 Task: Search one way flight ticket for 1 adult, 5 children, 2 infants in seat and 1 infant on lap in first from Brainerd: Brainerd Lakes Regional Airport to Rockford: Chicago Rockford International Airport(was Northwest Chicagoland Regional Airport At Rockford) on 5-1-2023. Choice of flights is Sun country airlines. Number of bags: 1 checked bag. Price is upto 87000. Outbound departure time preference is 8:15.
Action: Mouse moved to (276, 416)
Screenshot: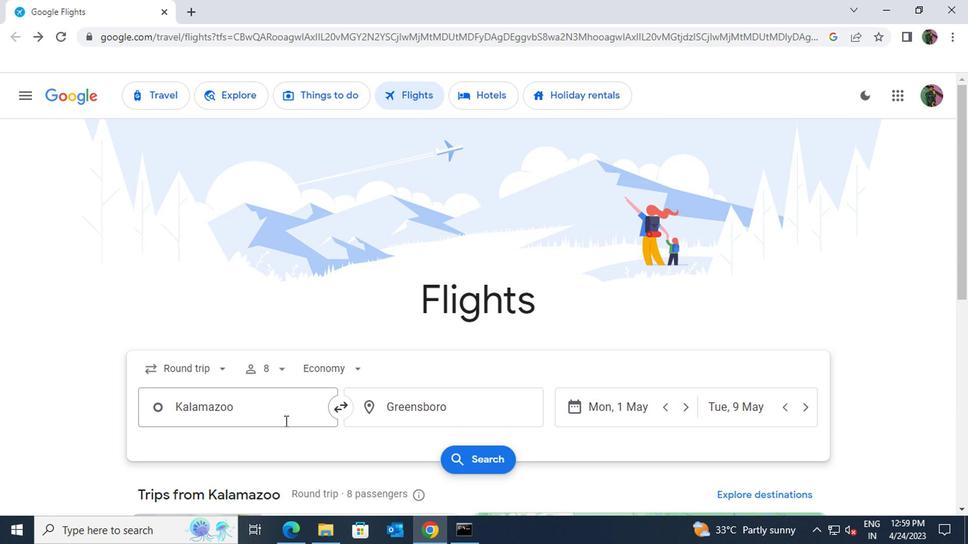 
Action: Mouse pressed left at (276, 416)
Screenshot: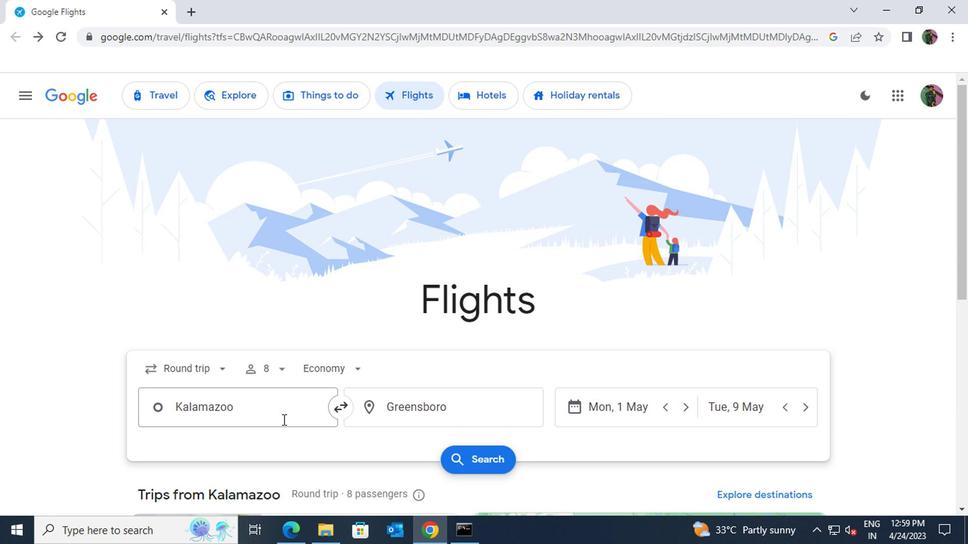 
Action: Key pressed brain
Screenshot: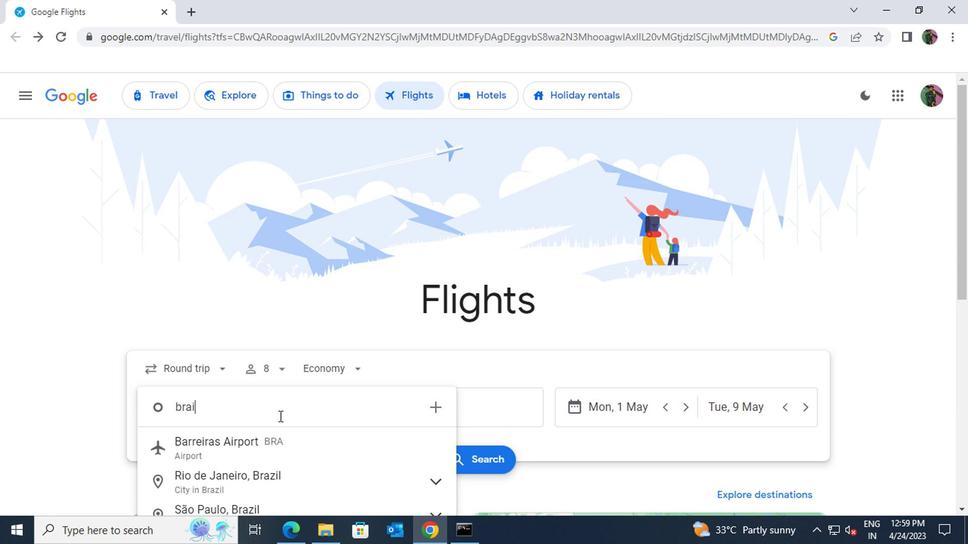 
Action: Mouse moved to (277, 429)
Screenshot: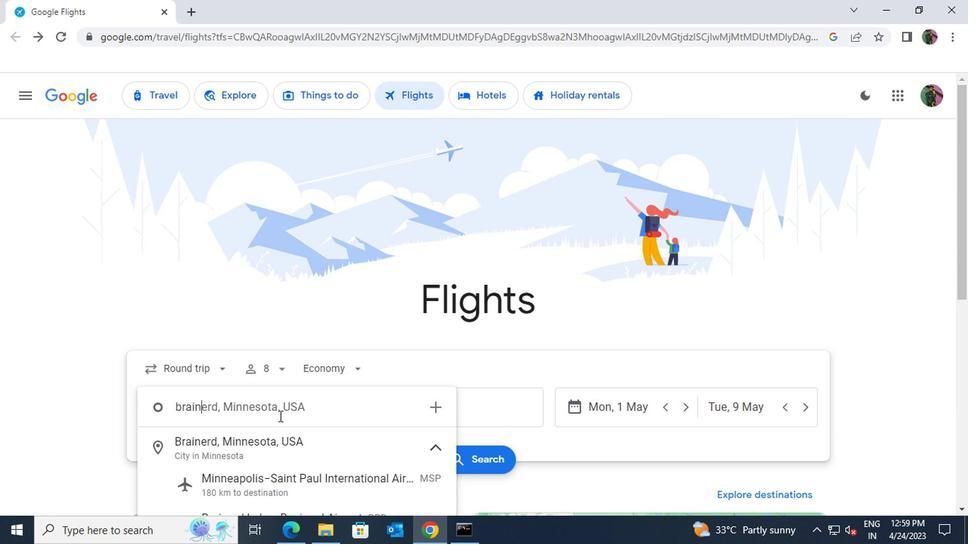 
Action: Mouse pressed left at (277, 429)
Screenshot: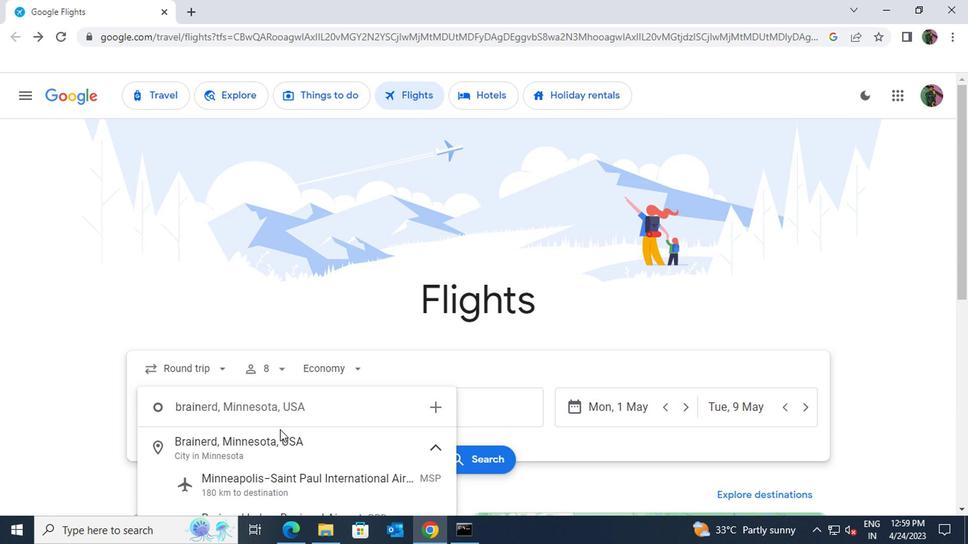 
Action: Mouse moved to (279, 437)
Screenshot: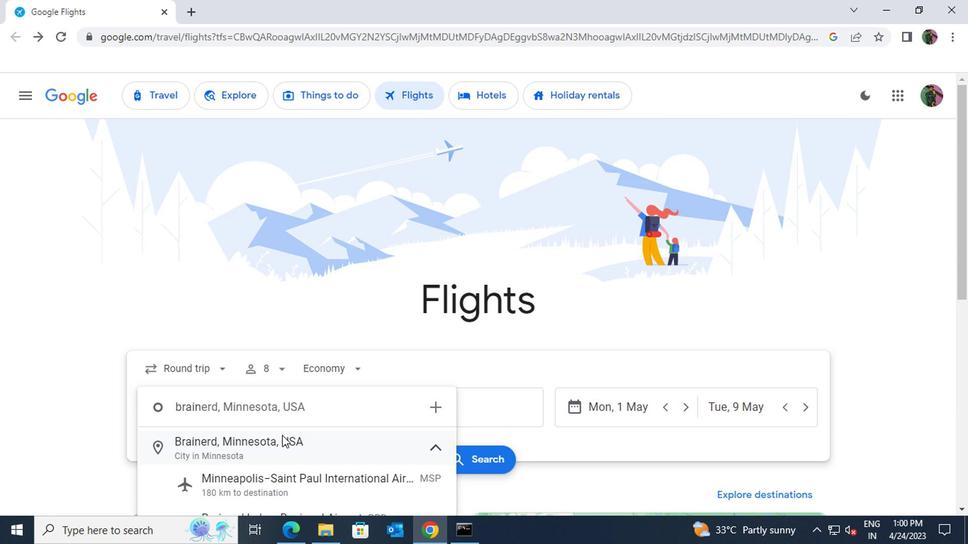 
Action: Mouse pressed left at (279, 437)
Screenshot: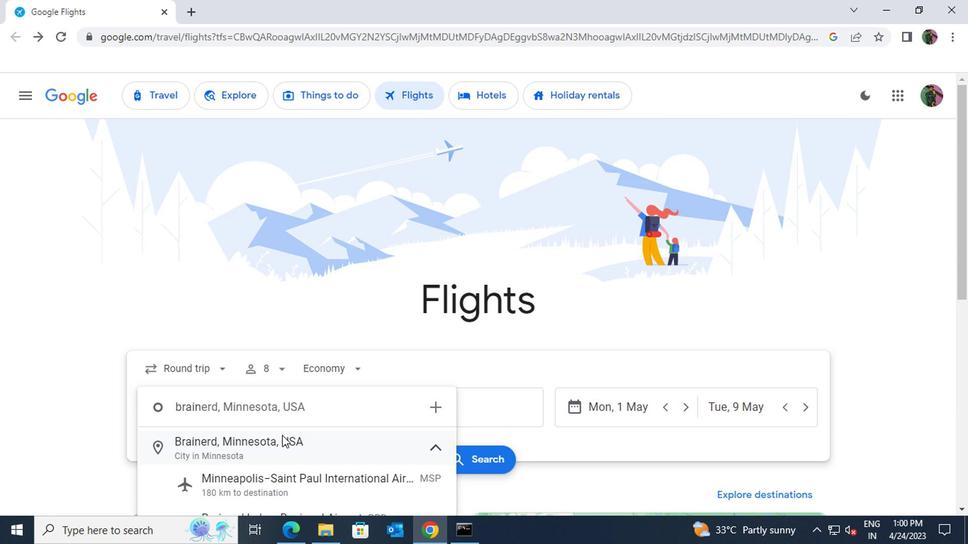 
Action: Mouse moved to (395, 406)
Screenshot: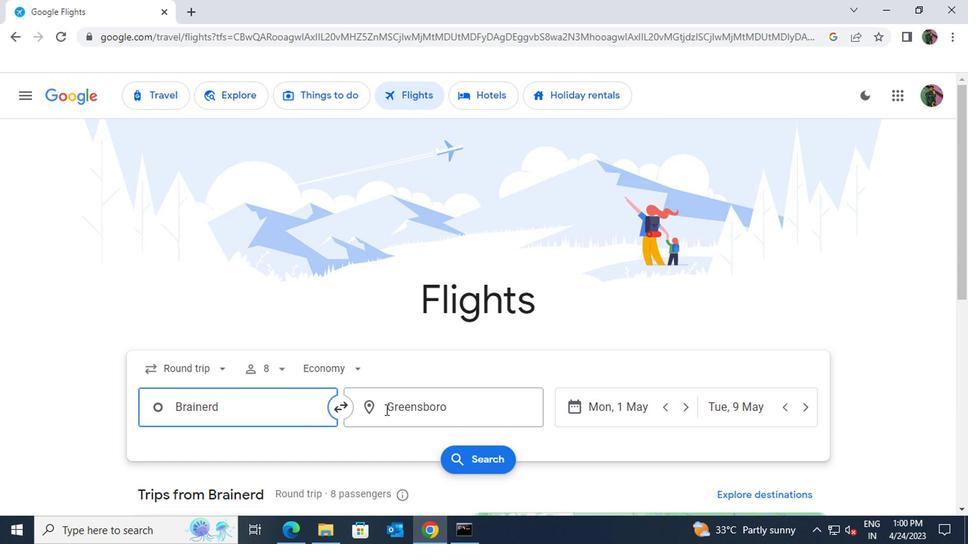 
Action: Mouse pressed left at (395, 406)
Screenshot: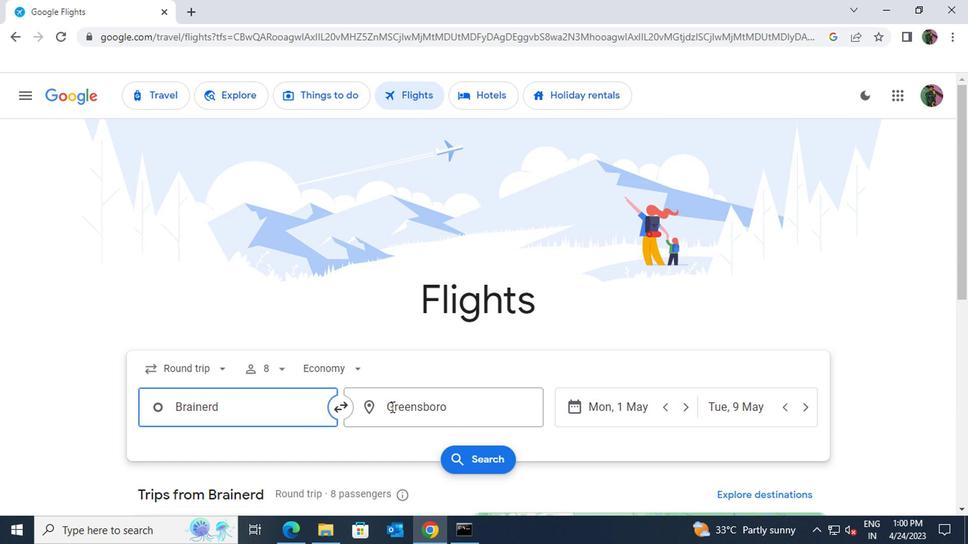 
Action: Key pressed rockford<Key.space>chi
Screenshot: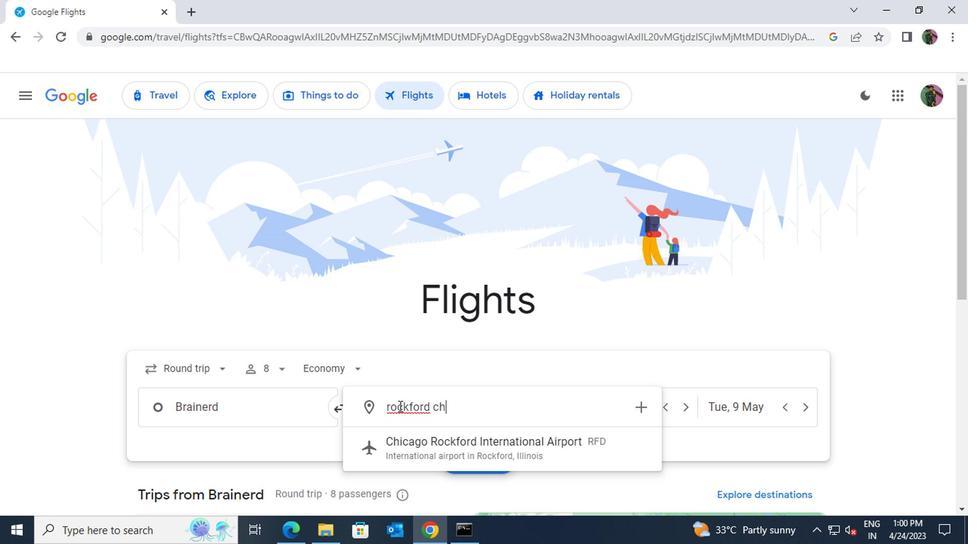 
Action: Mouse moved to (420, 440)
Screenshot: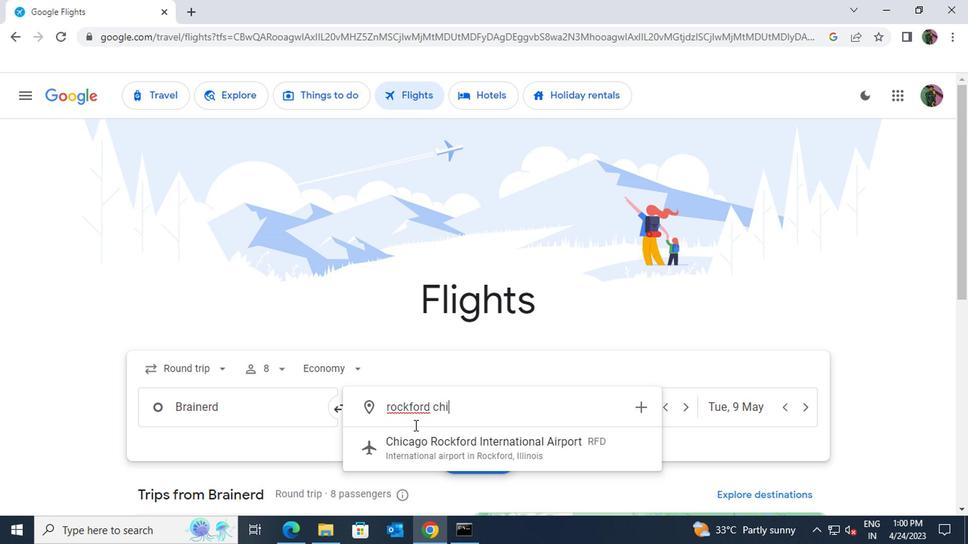 
Action: Mouse pressed left at (420, 440)
Screenshot: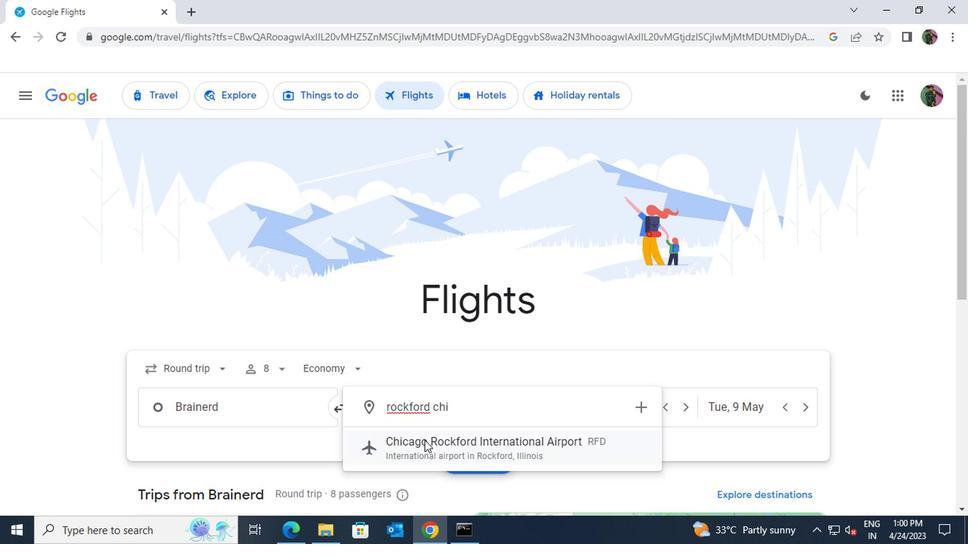 
Action: Mouse moved to (275, 363)
Screenshot: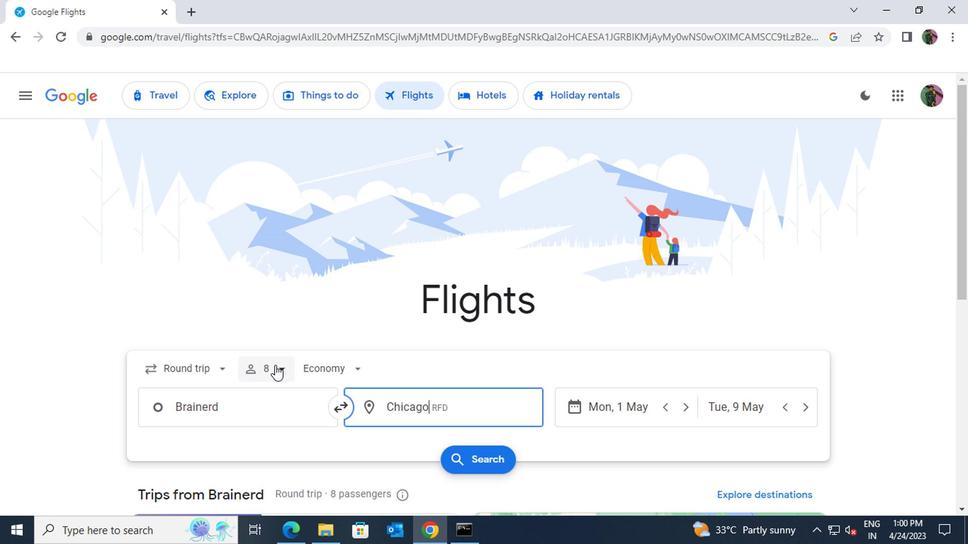 
Action: Mouse pressed left at (275, 363)
Screenshot: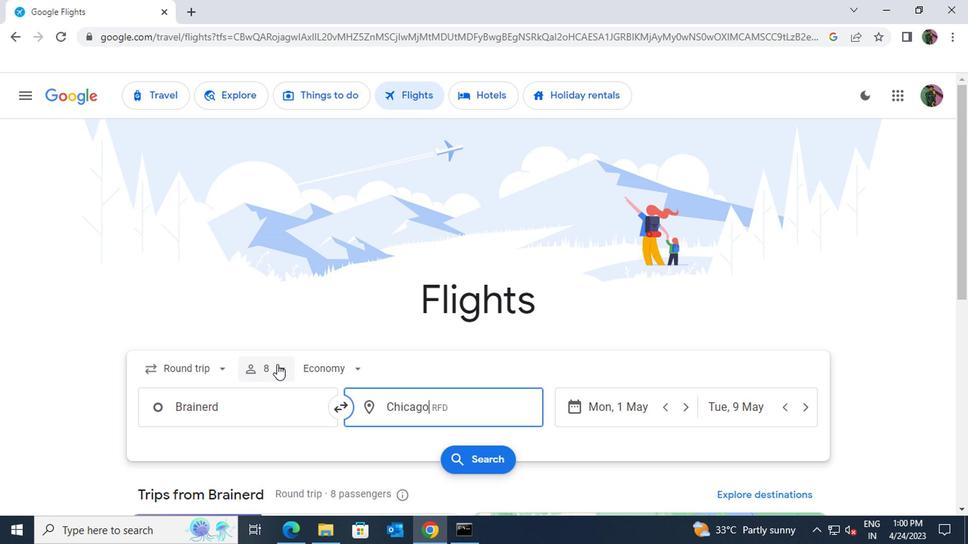 
Action: Mouse moved to (325, 398)
Screenshot: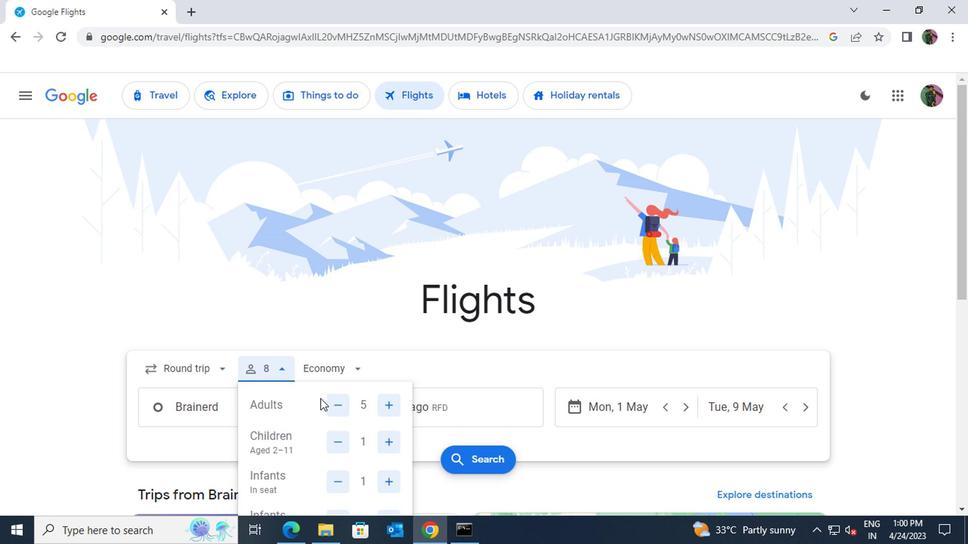 
Action: Mouse pressed left at (325, 398)
Screenshot: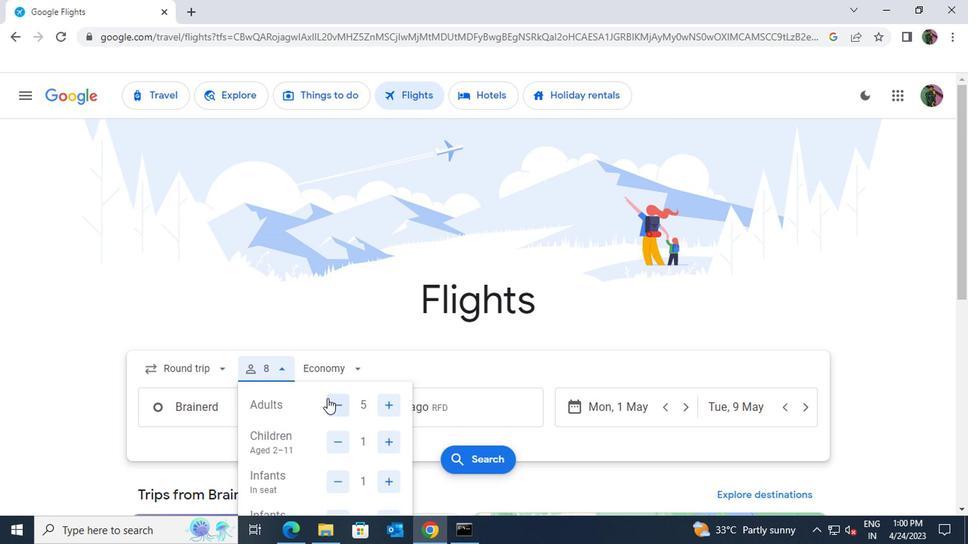 
Action: Mouse pressed left at (325, 398)
Screenshot: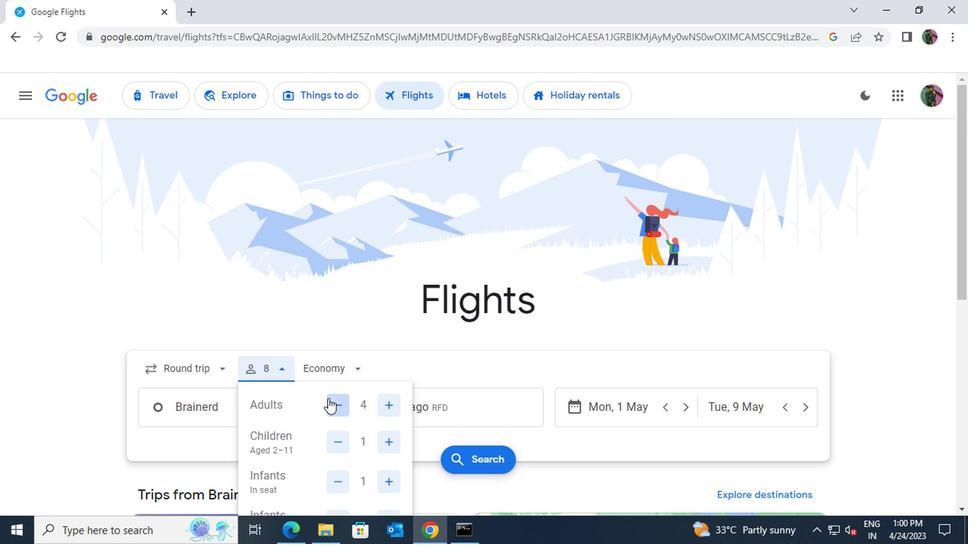 
Action: Mouse pressed left at (325, 398)
Screenshot: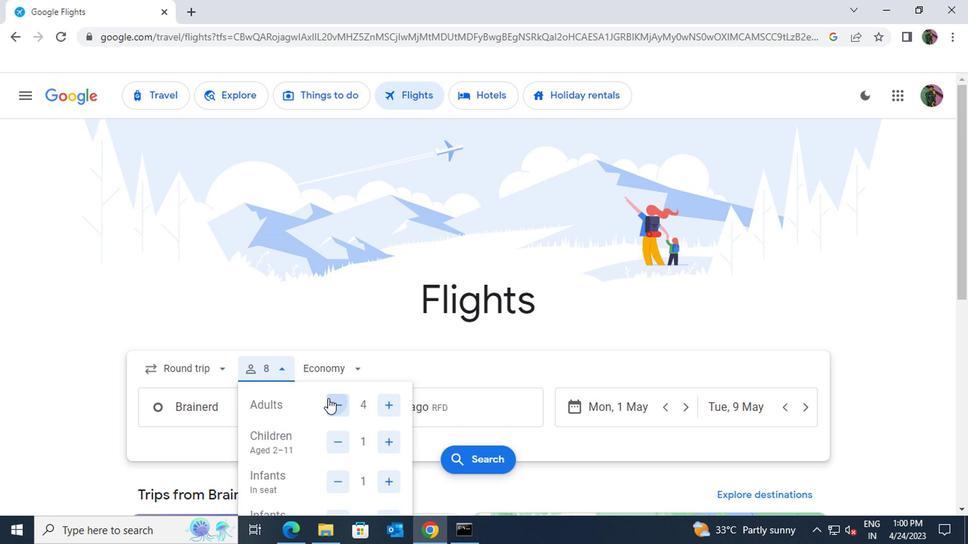 
Action: Mouse pressed left at (325, 398)
Screenshot: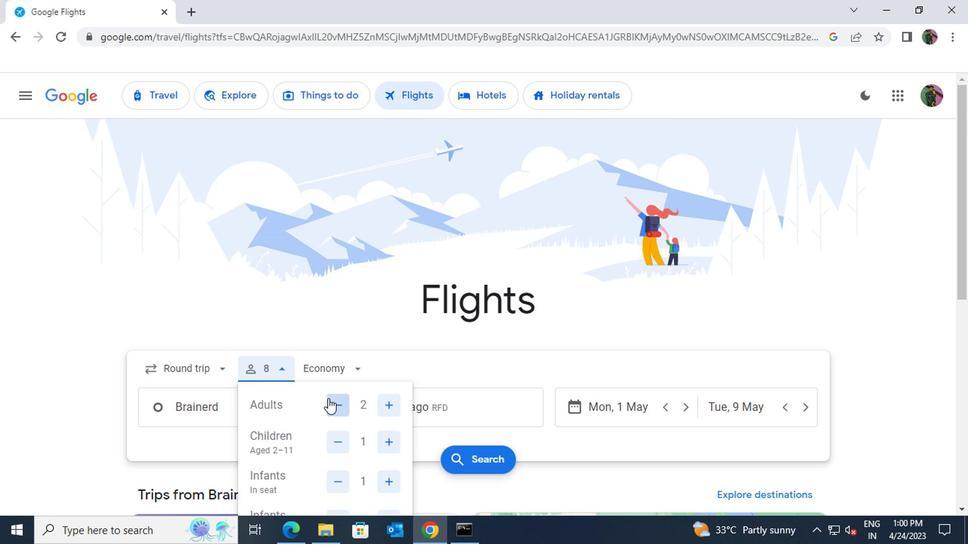 
Action: Mouse moved to (377, 440)
Screenshot: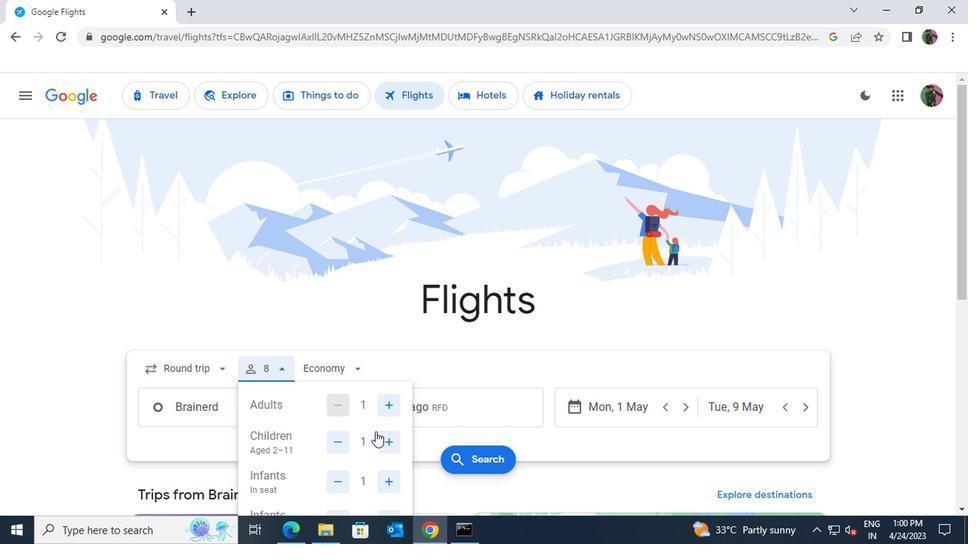 
Action: Mouse pressed left at (377, 440)
Screenshot: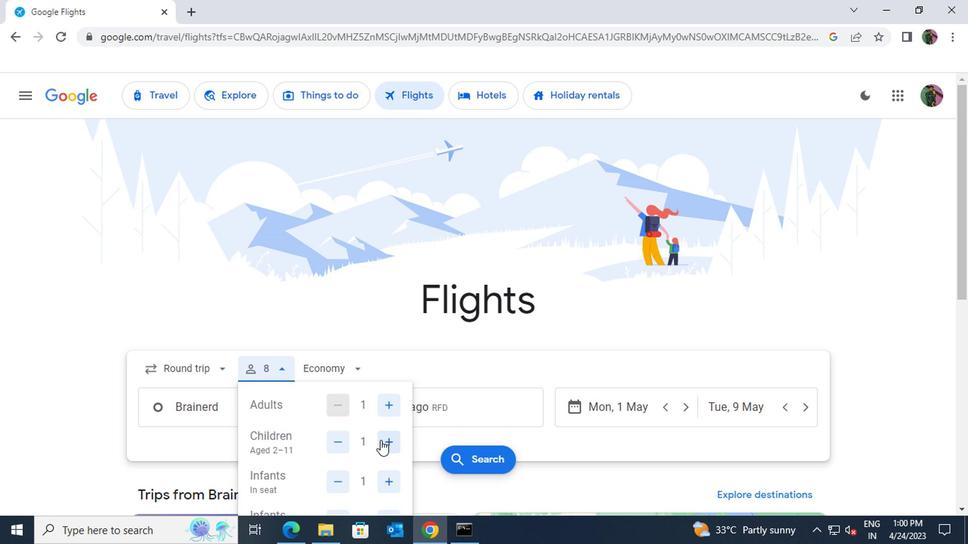 
Action: Mouse pressed left at (377, 440)
Screenshot: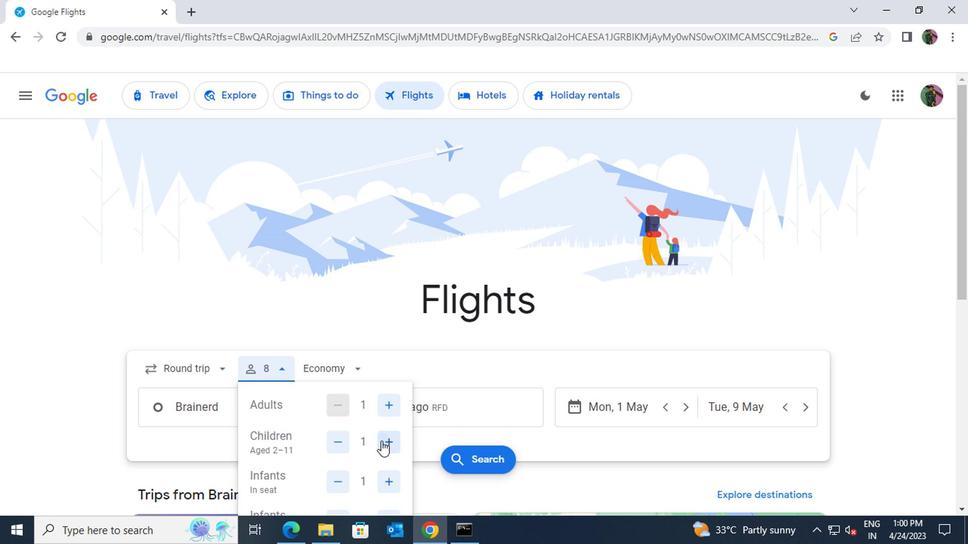 
Action: Mouse pressed left at (377, 440)
Screenshot: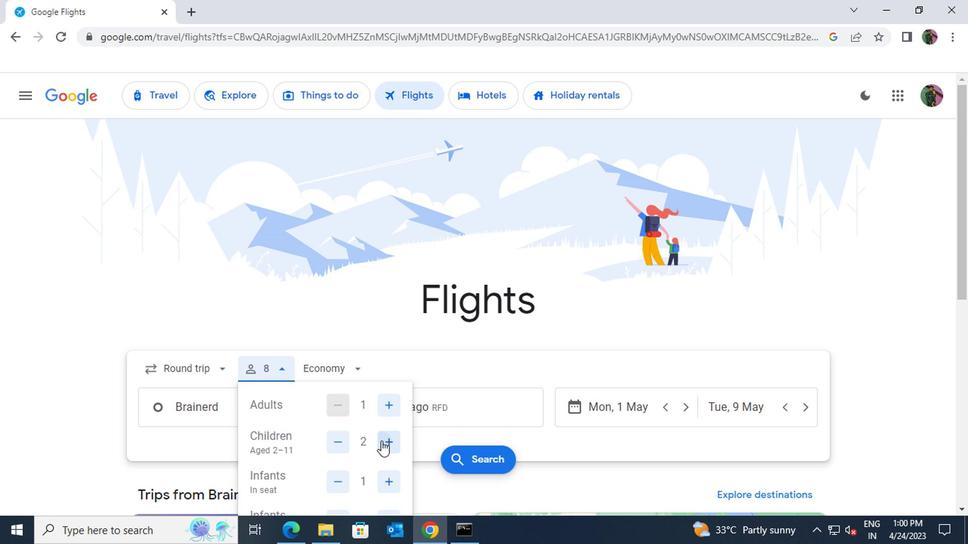 
Action: Mouse pressed left at (377, 440)
Screenshot: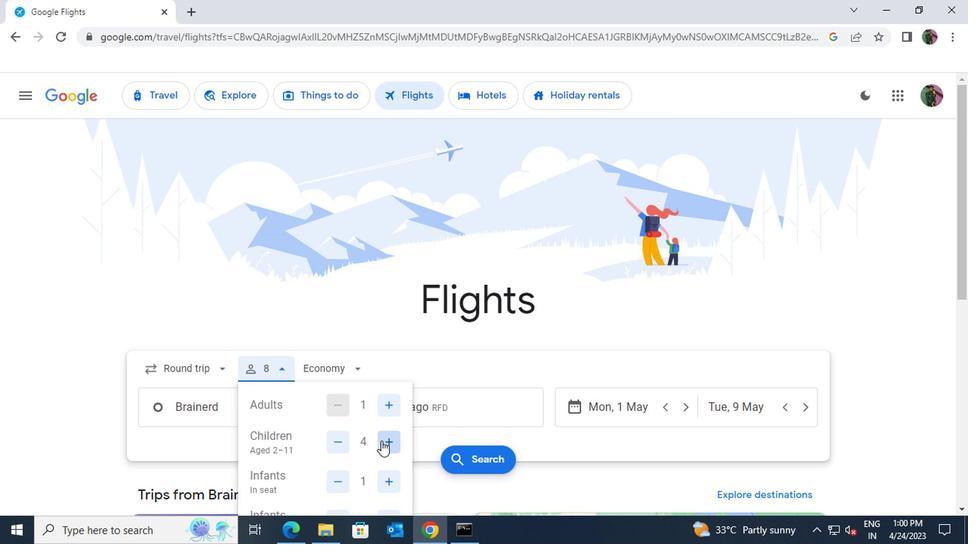 
Action: Mouse moved to (378, 440)
Screenshot: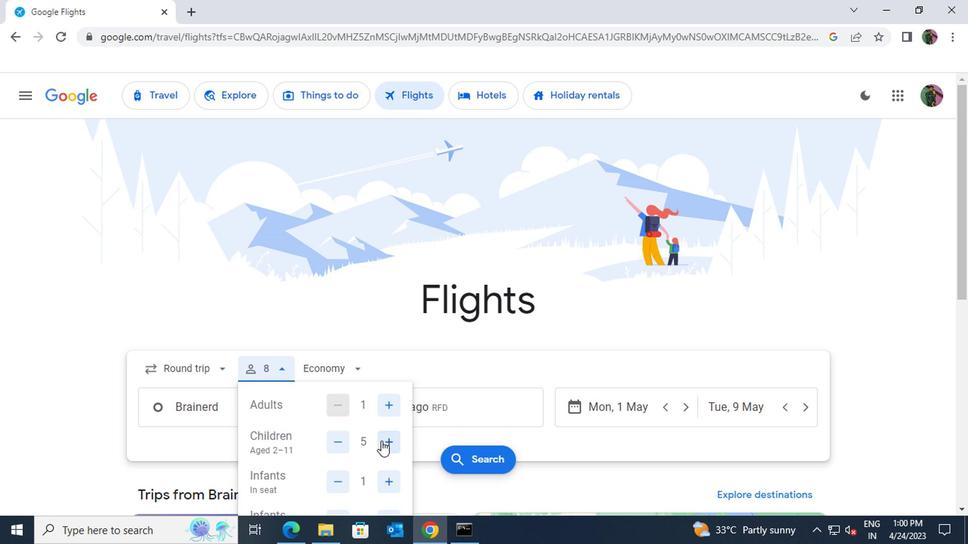 
Action: Mouse scrolled (378, 440) with delta (0, 0)
Screenshot: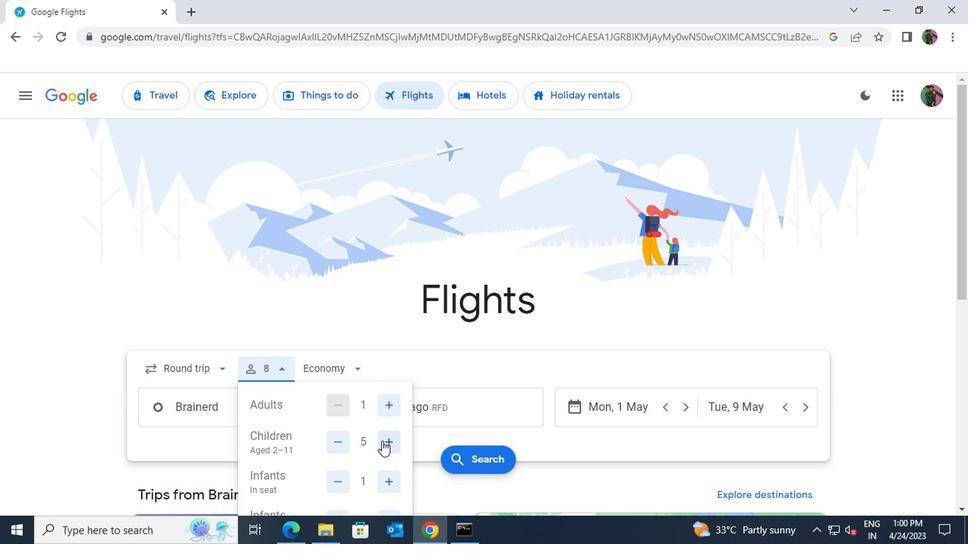 
Action: Mouse moved to (367, 487)
Screenshot: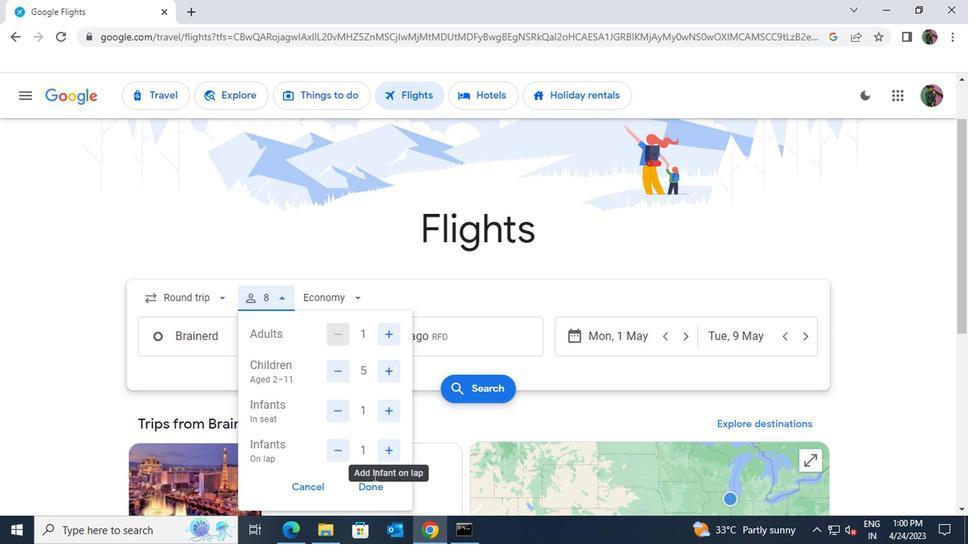 
Action: Mouse pressed left at (367, 487)
Screenshot: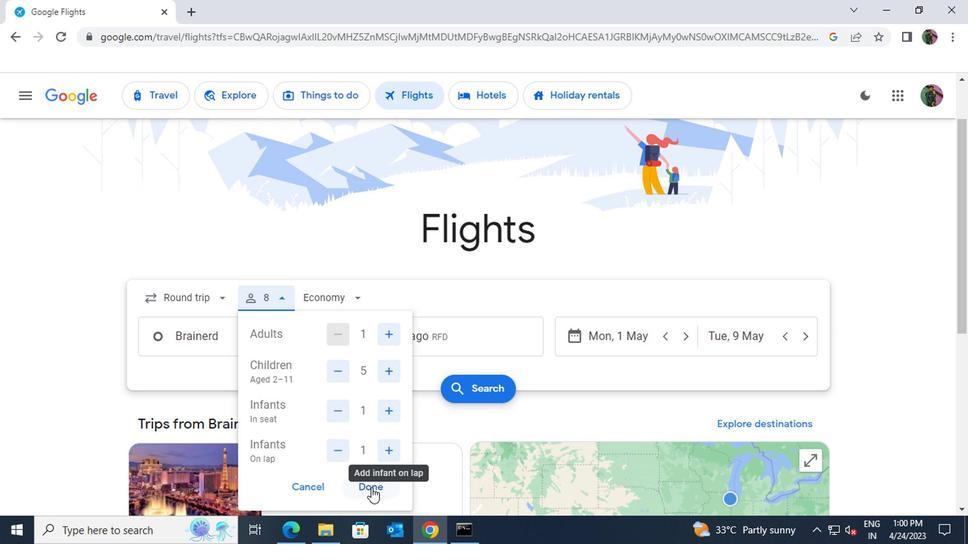 
Action: Mouse moved to (221, 299)
Screenshot: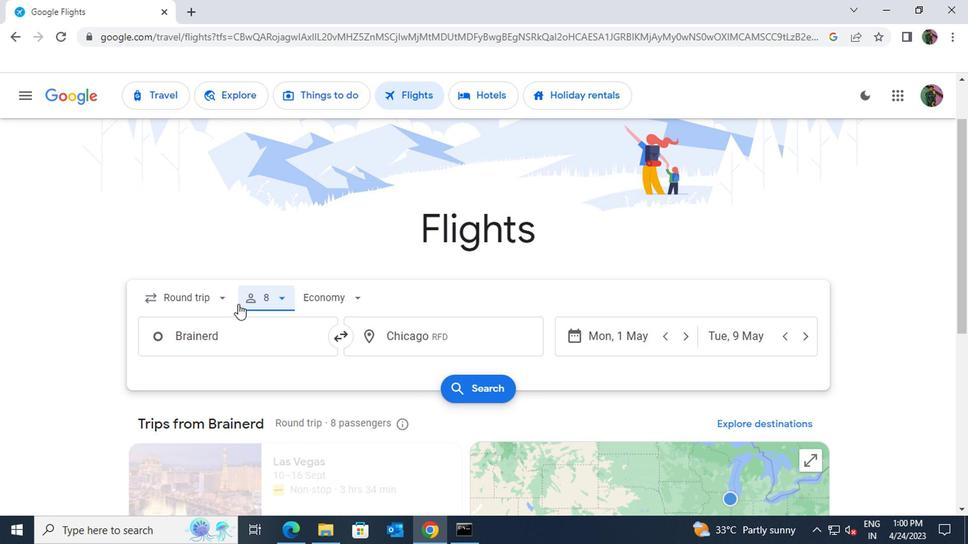 
Action: Mouse pressed left at (221, 299)
Screenshot: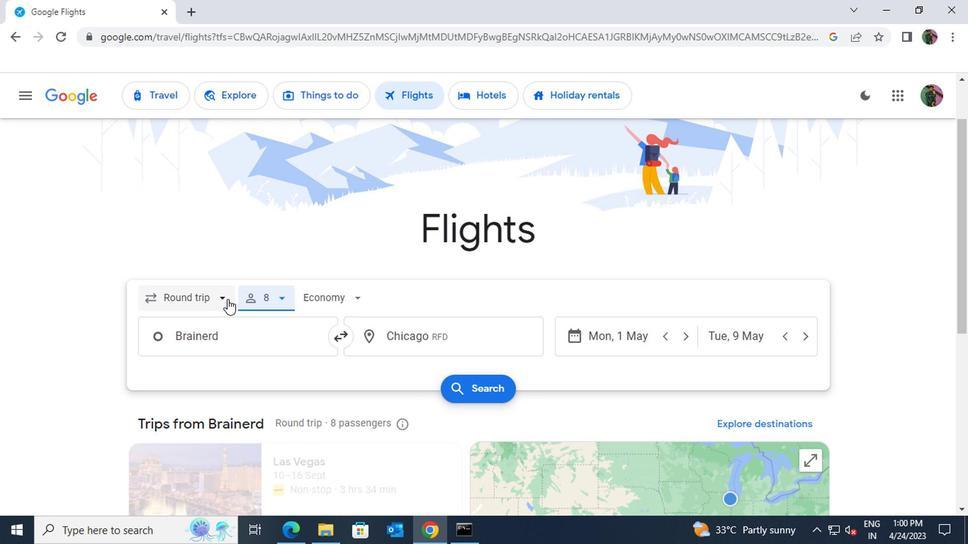 
Action: Mouse moved to (203, 362)
Screenshot: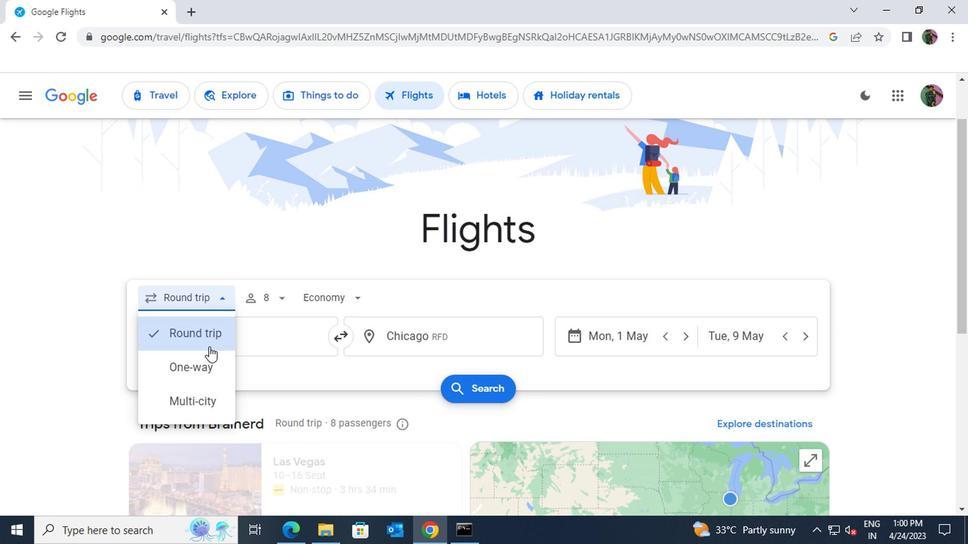 
Action: Mouse pressed left at (203, 362)
Screenshot: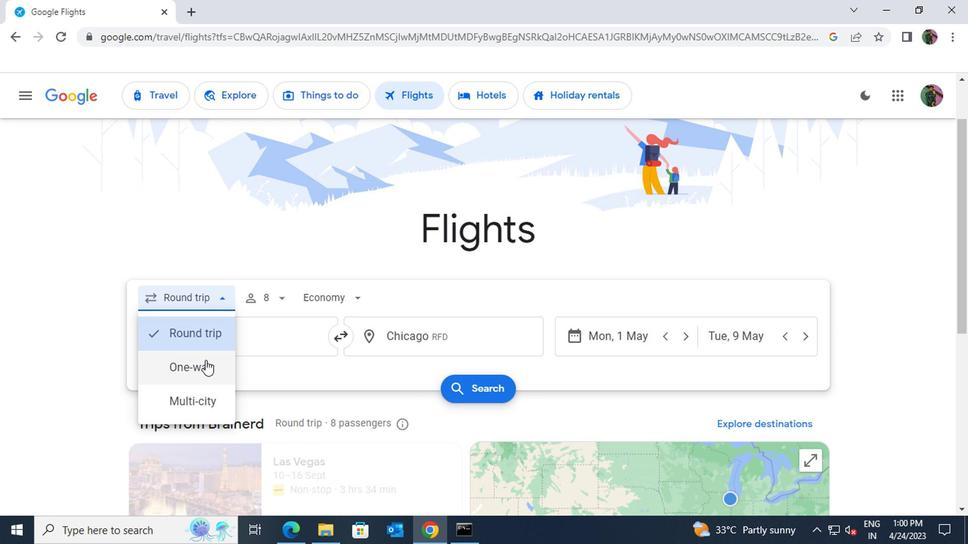 
Action: Mouse moved to (565, 332)
Screenshot: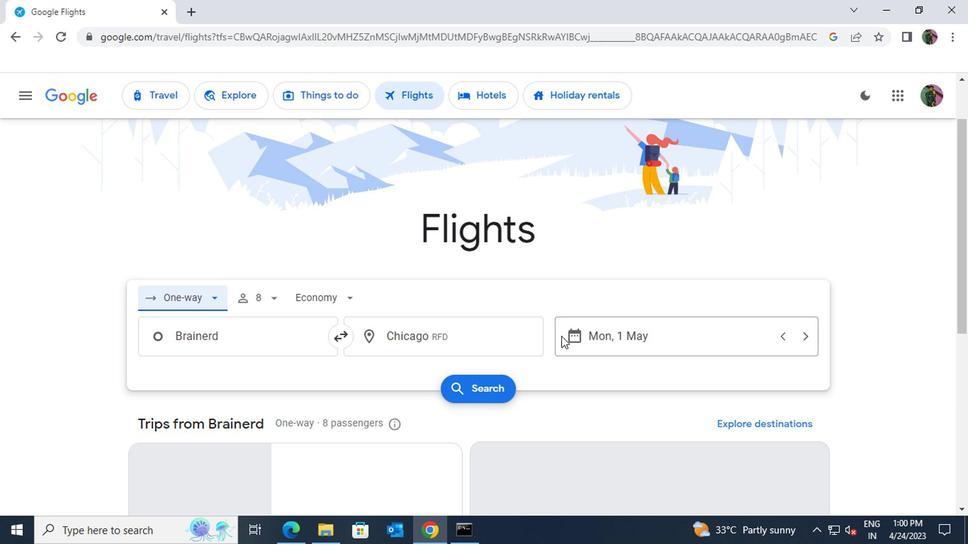 
Action: Mouse pressed left at (565, 332)
Screenshot: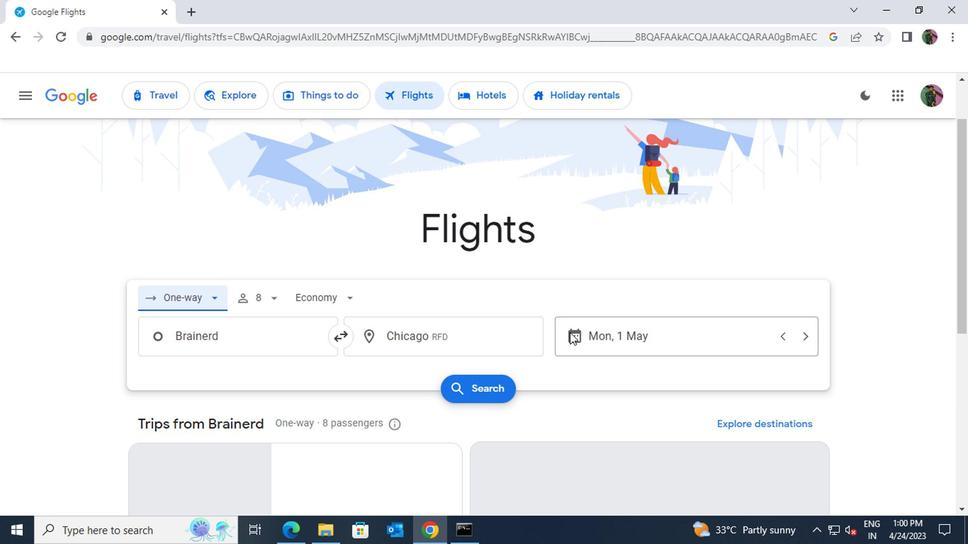 
Action: Mouse moved to (612, 249)
Screenshot: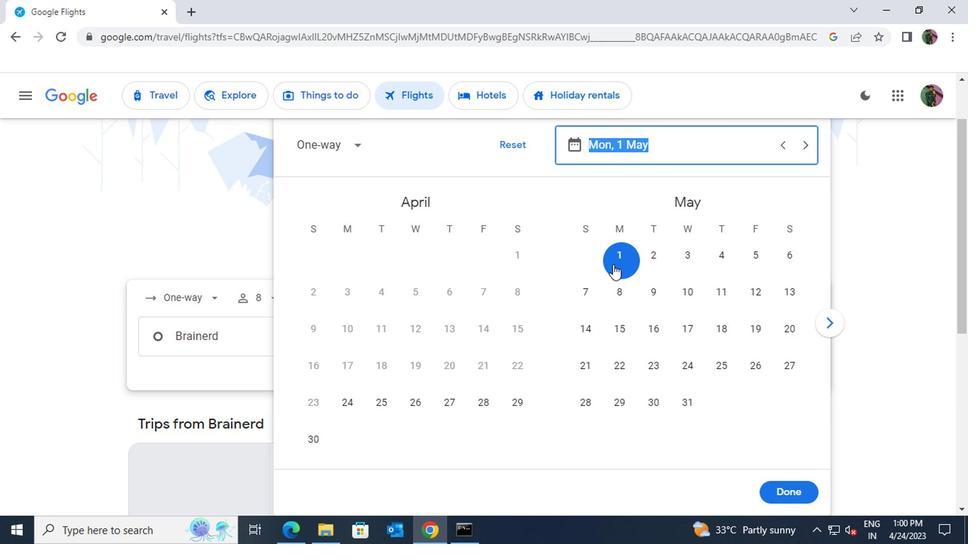 
Action: Mouse pressed left at (612, 249)
Screenshot: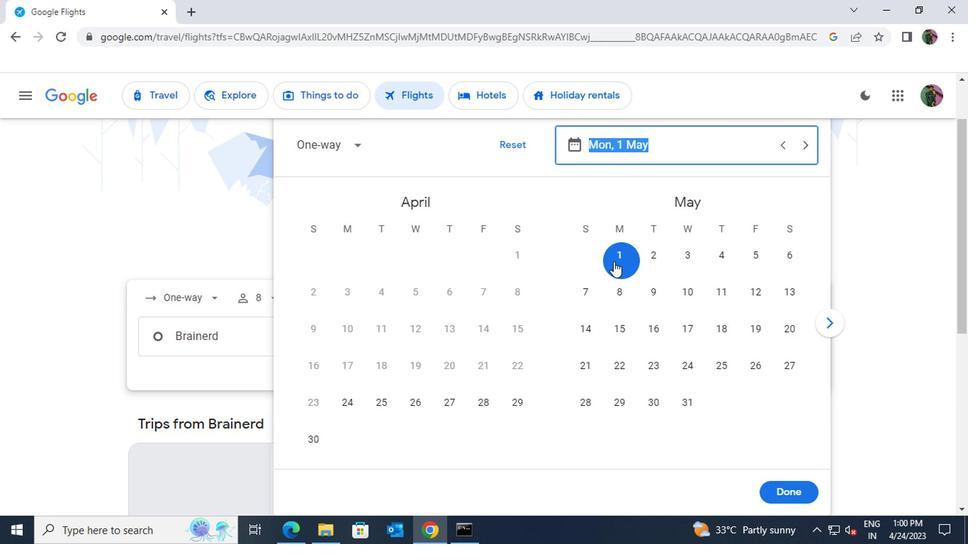 
Action: Mouse moved to (764, 490)
Screenshot: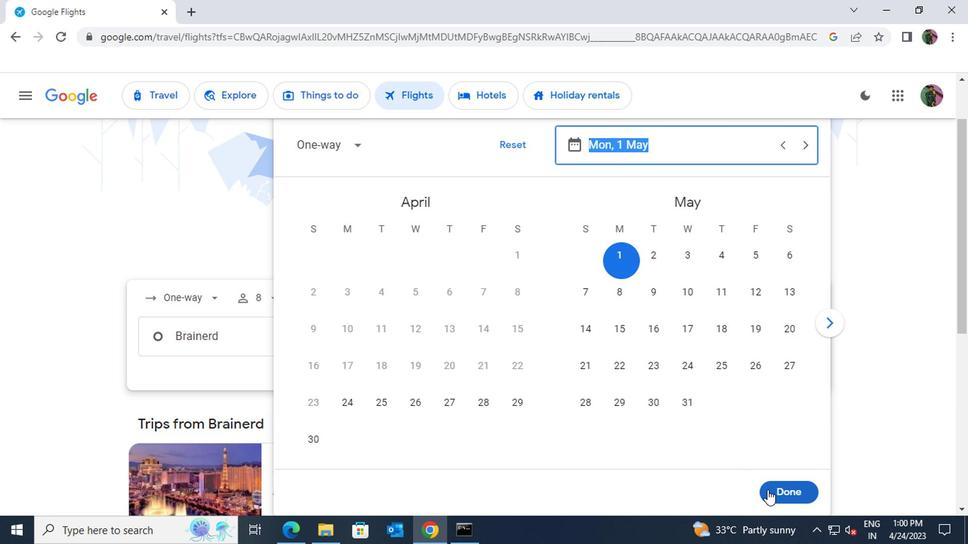 
Action: Mouse pressed left at (764, 490)
Screenshot: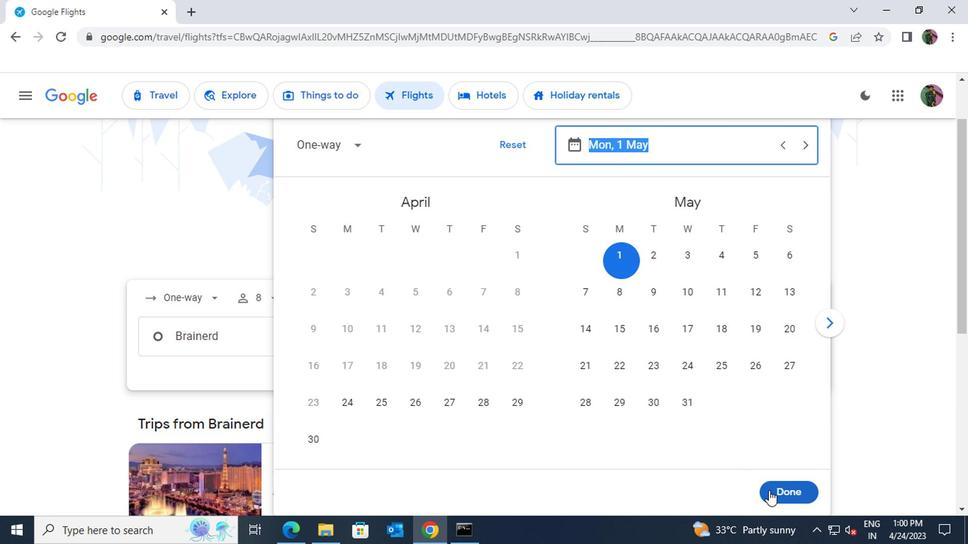 
Action: Mouse moved to (492, 389)
Screenshot: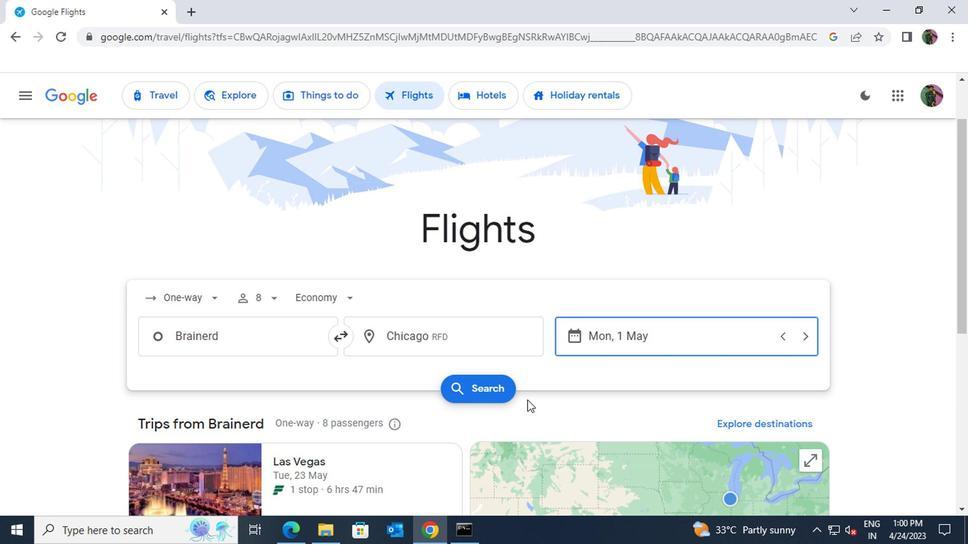 
Action: Mouse pressed left at (492, 389)
Screenshot: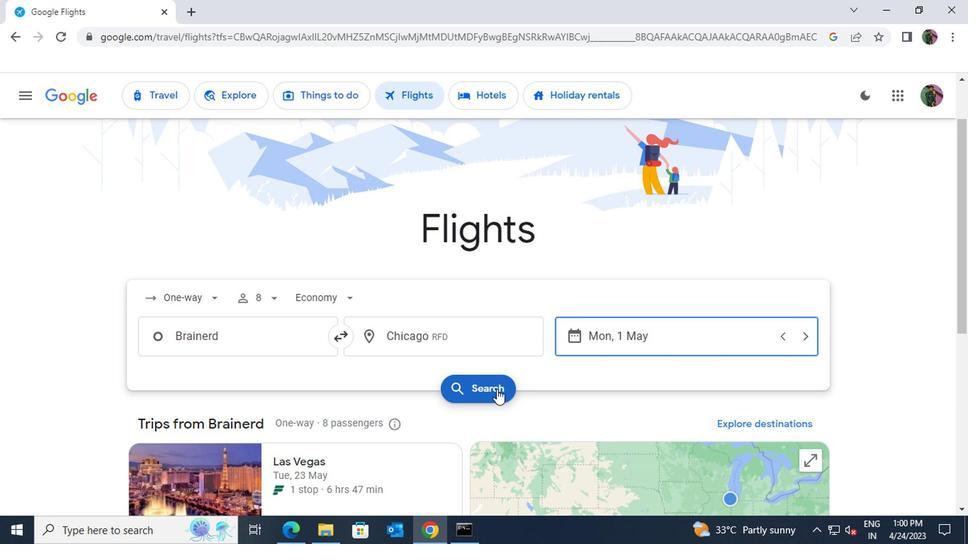
Action: Mouse moved to (438, 247)
Screenshot: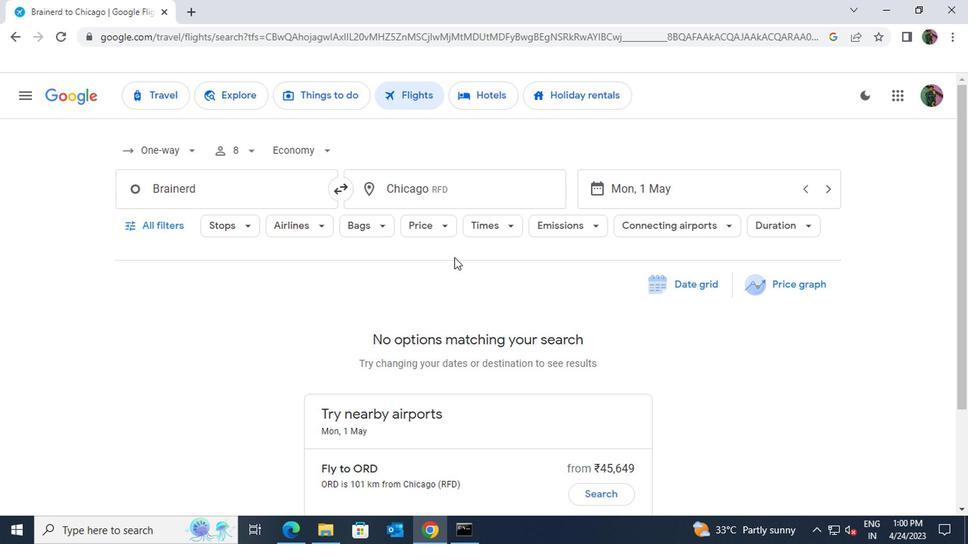 
Action: Mouse scrolled (438, 246) with delta (0, -1)
Screenshot: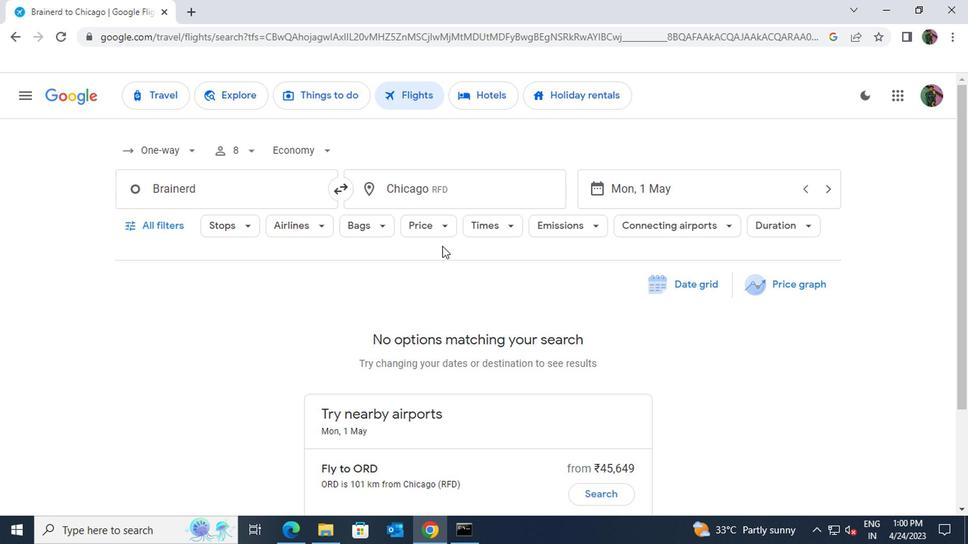 
Action: Mouse moved to (438, 240)
Screenshot: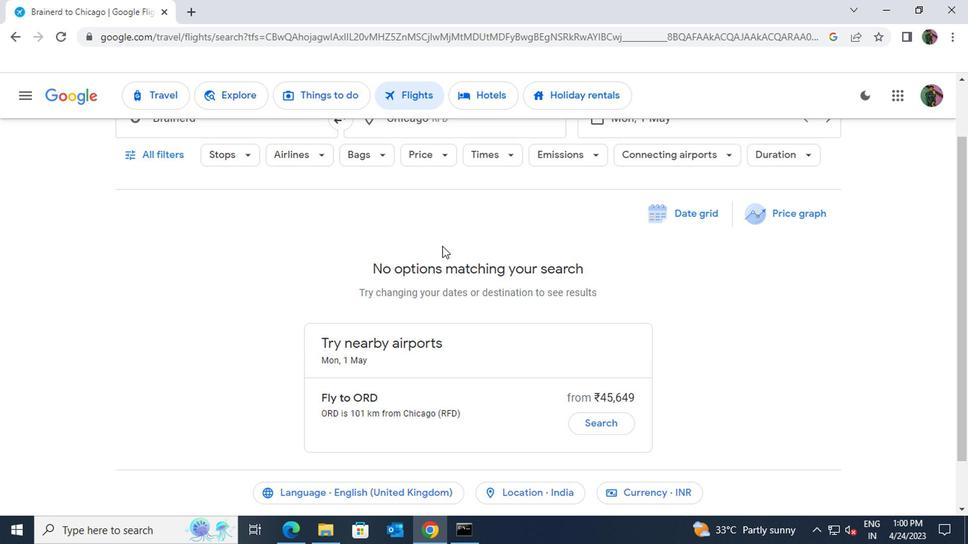 
Action: Mouse scrolled (438, 241) with delta (0, 1)
Screenshot: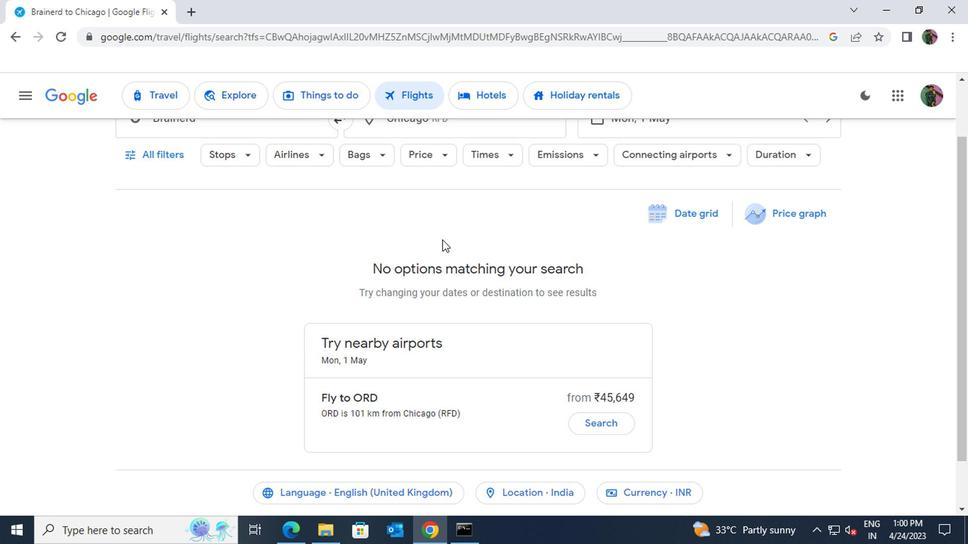 
Action: Mouse moved to (440, 228)
Screenshot: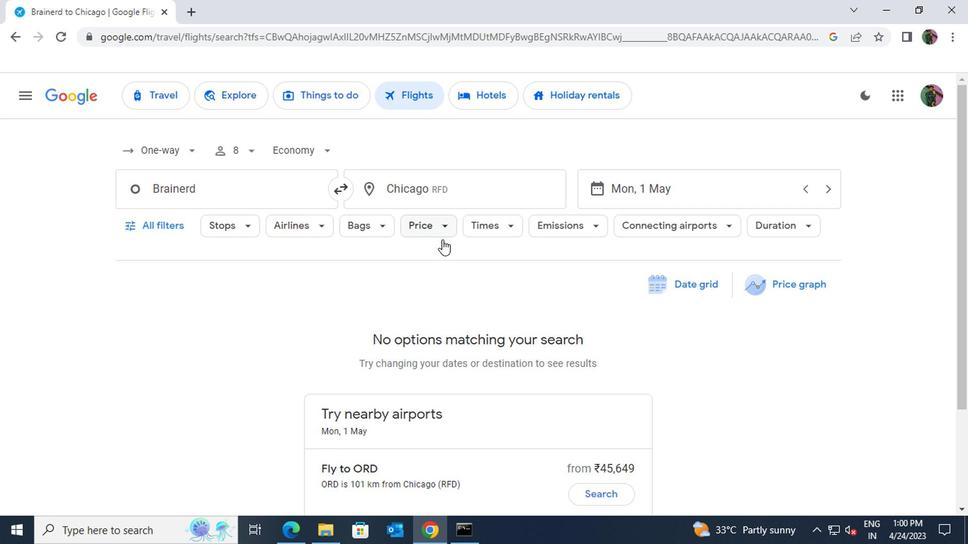 
Action: Mouse pressed left at (440, 228)
Screenshot: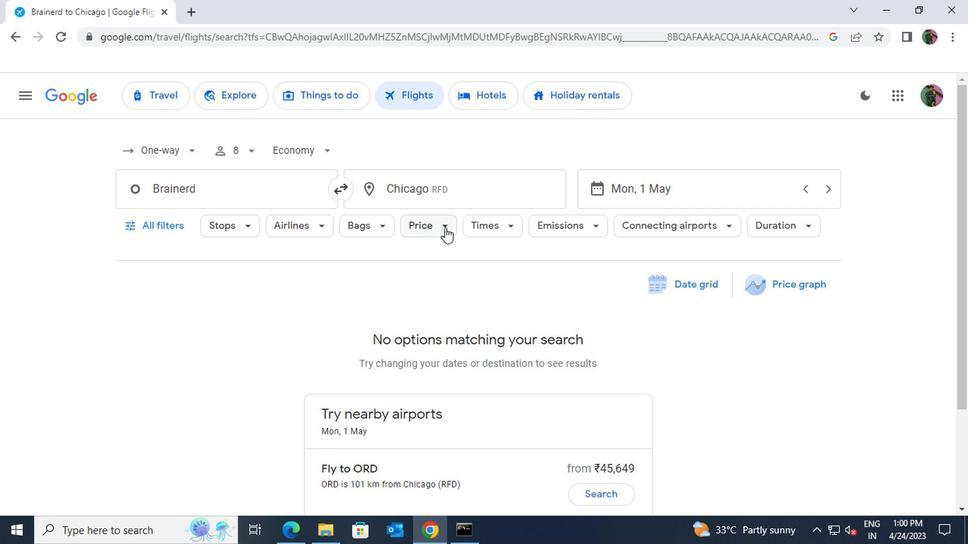 
Action: Mouse moved to (384, 229)
Screenshot: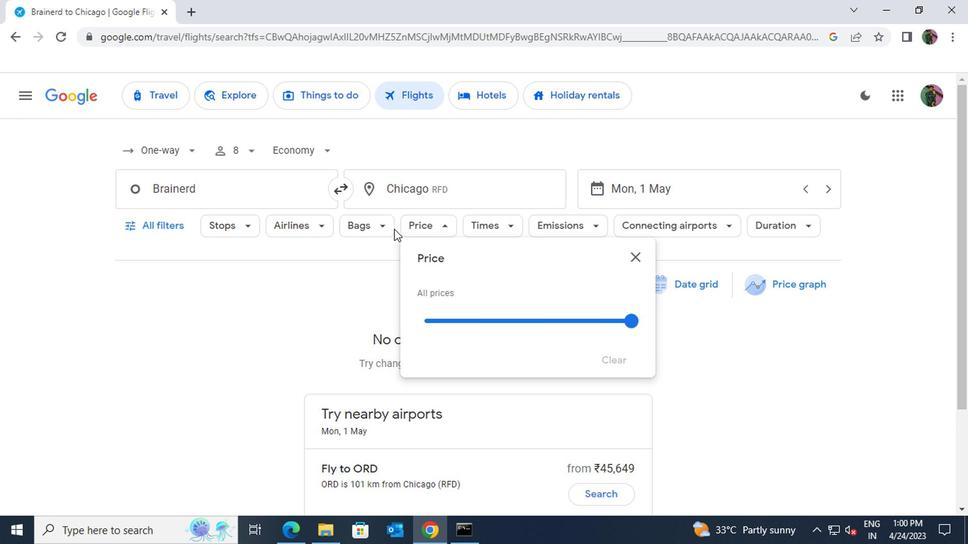 
Action: Mouse pressed left at (384, 229)
Screenshot: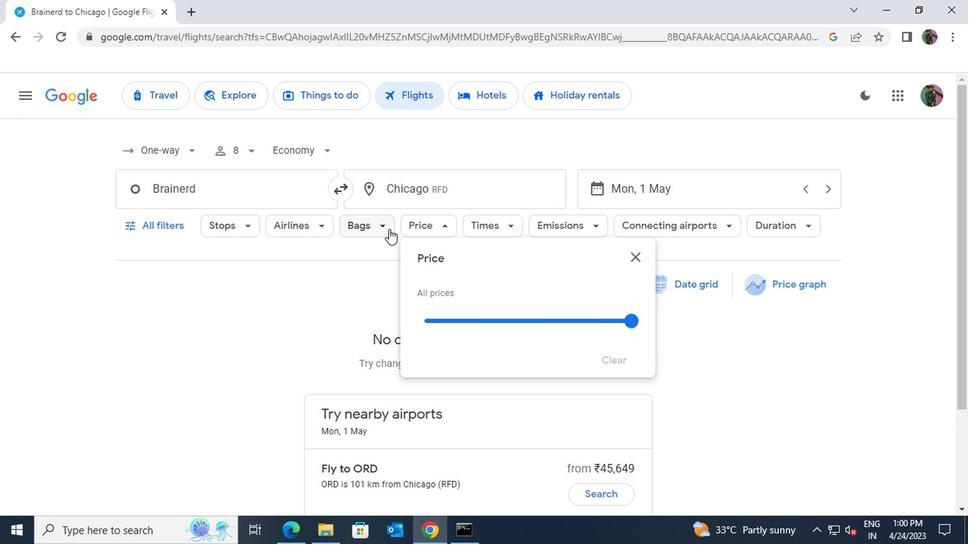 
Action: Mouse moved to (560, 328)
Screenshot: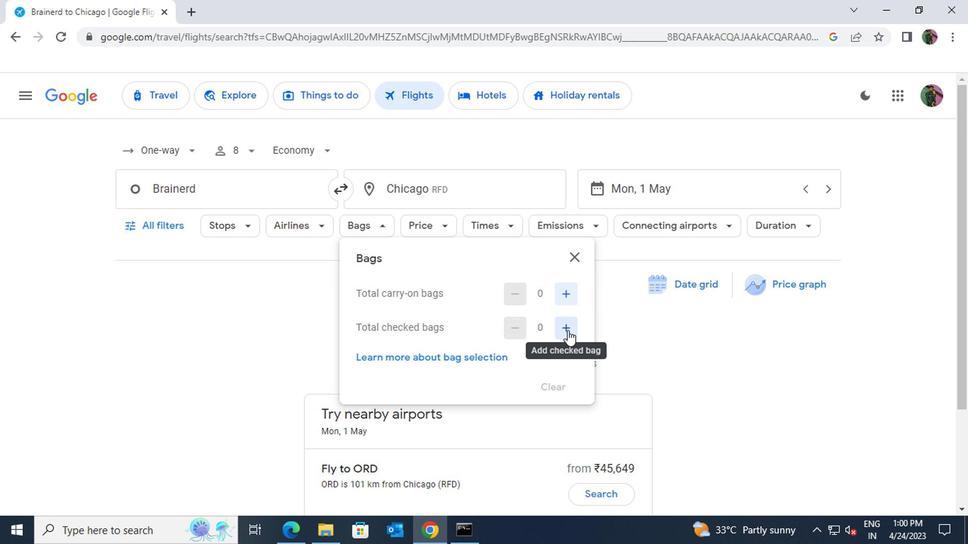 
Action: Mouse pressed left at (560, 328)
Screenshot: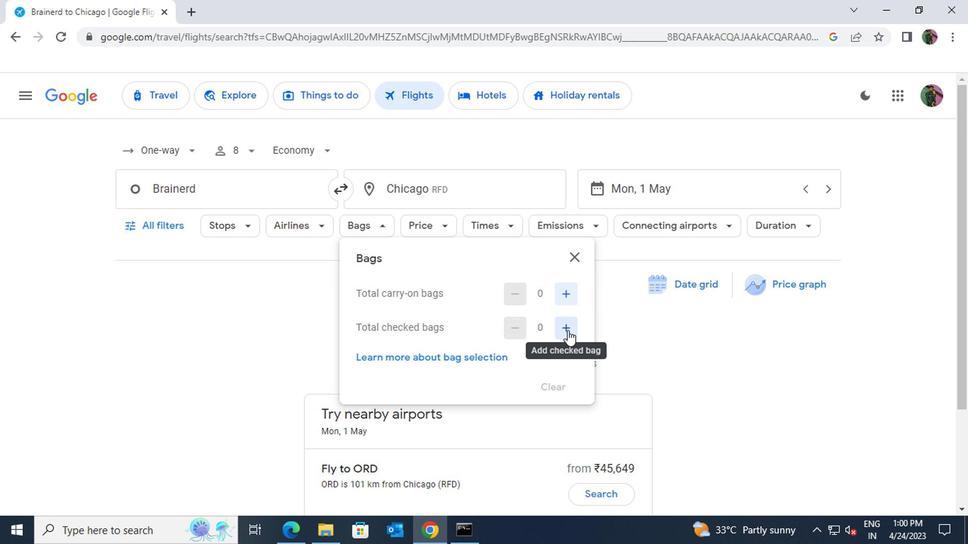 
Action: Mouse moved to (565, 262)
Screenshot: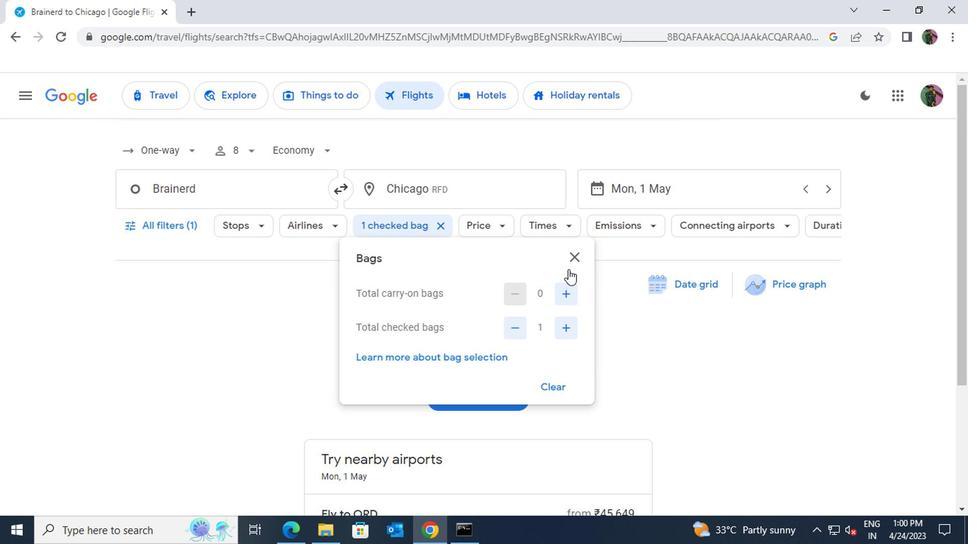 
Action: Mouse pressed left at (565, 262)
Screenshot: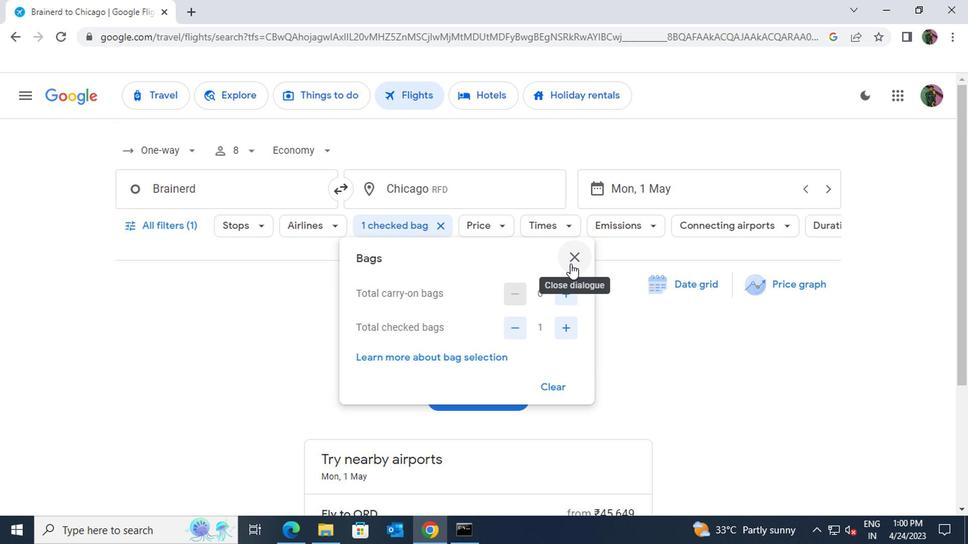 
Action: Mouse moved to (492, 233)
Screenshot: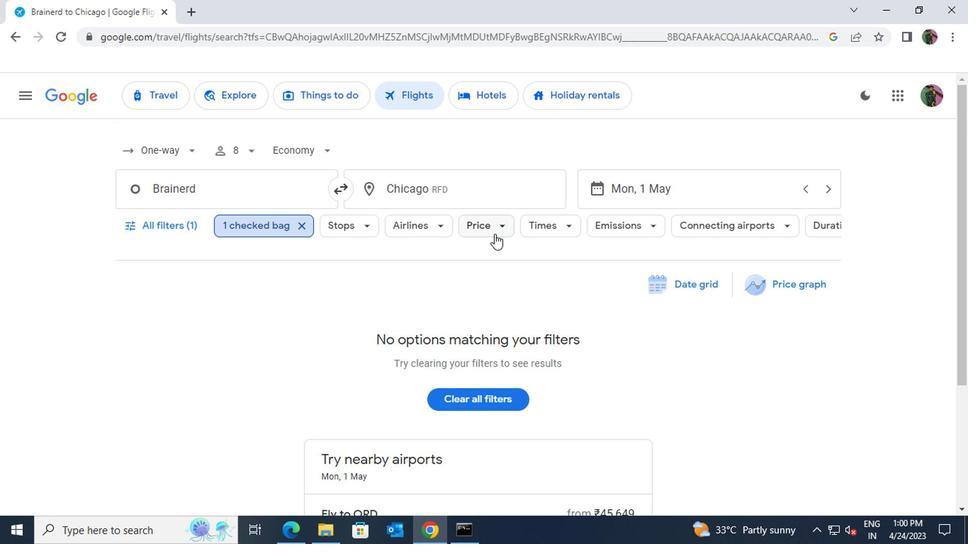 
Action: Mouse pressed left at (492, 233)
Screenshot: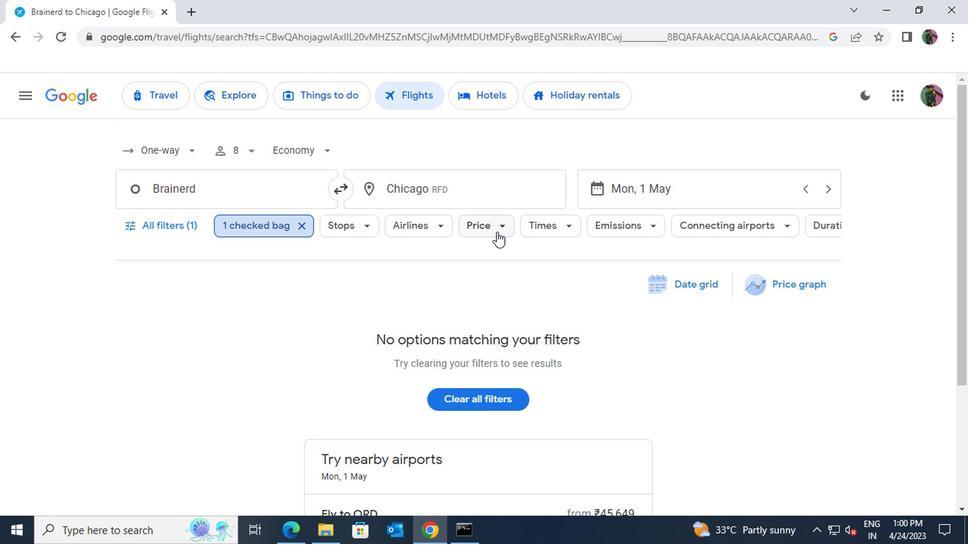 
Action: Mouse moved to (689, 321)
Screenshot: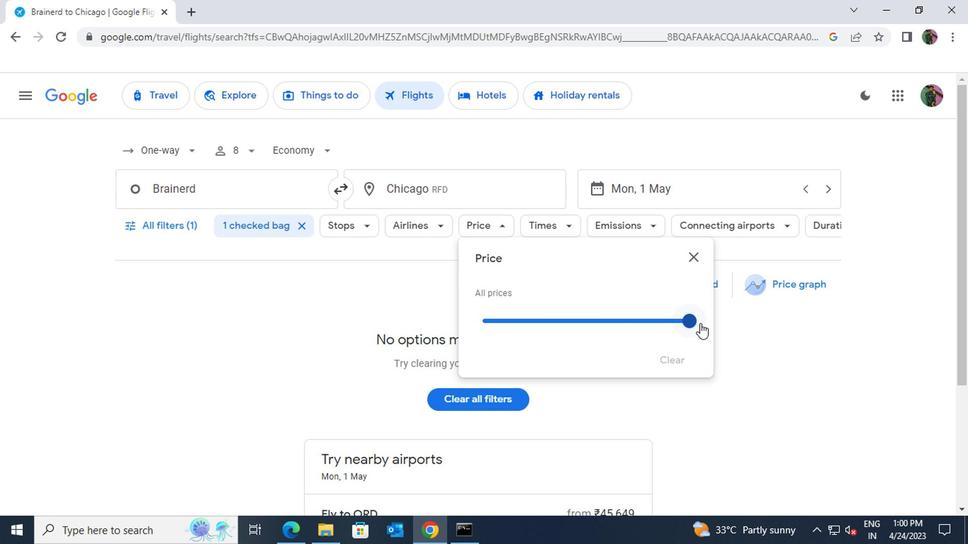 
Action: Mouse pressed left at (689, 321)
Screenshot: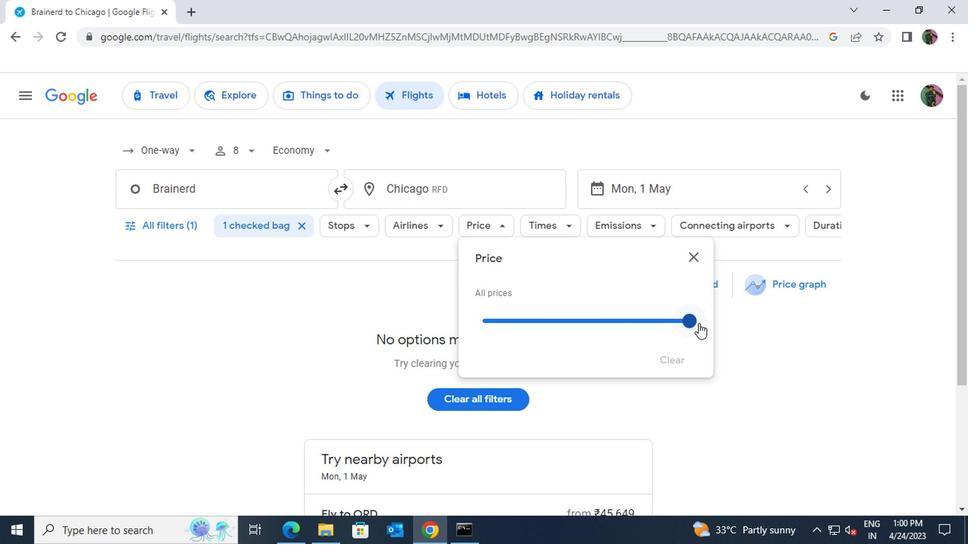 
Action: Mouse moved to (681, 255)
Screenshot: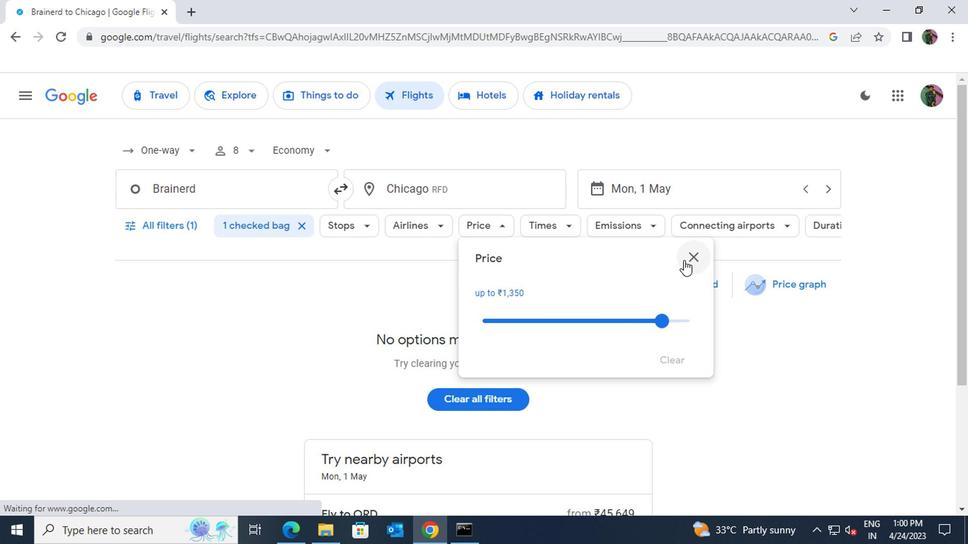 
Action: Mouse pressed left at (681, 255)
Screenshot: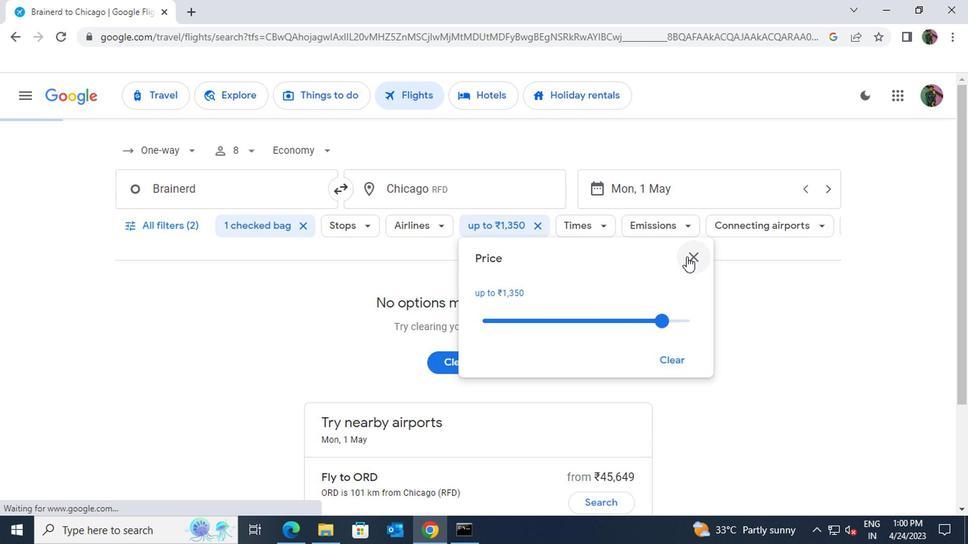 
Action: Mouse moved to (601, 233)
Screenshot: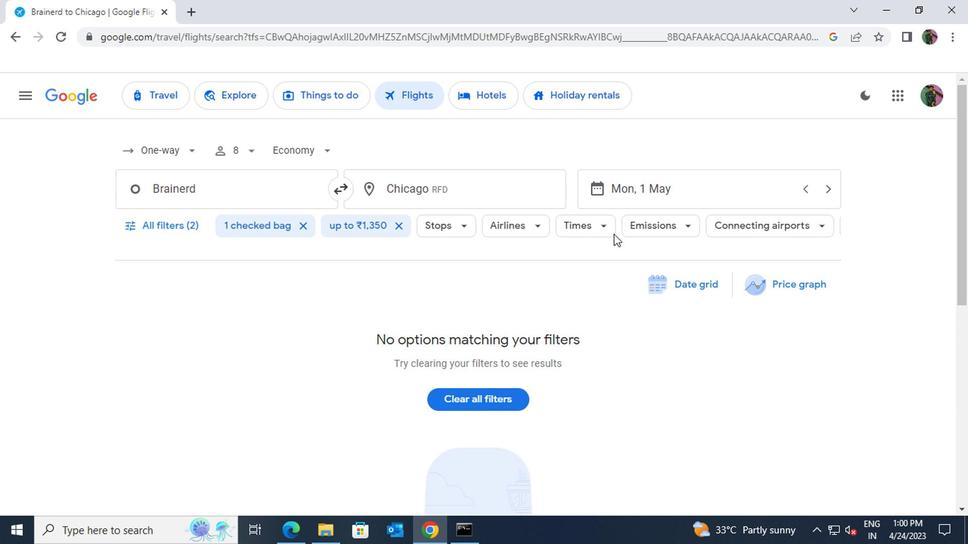
Action: Mouse pressed left at (601, 233)
Screenshot: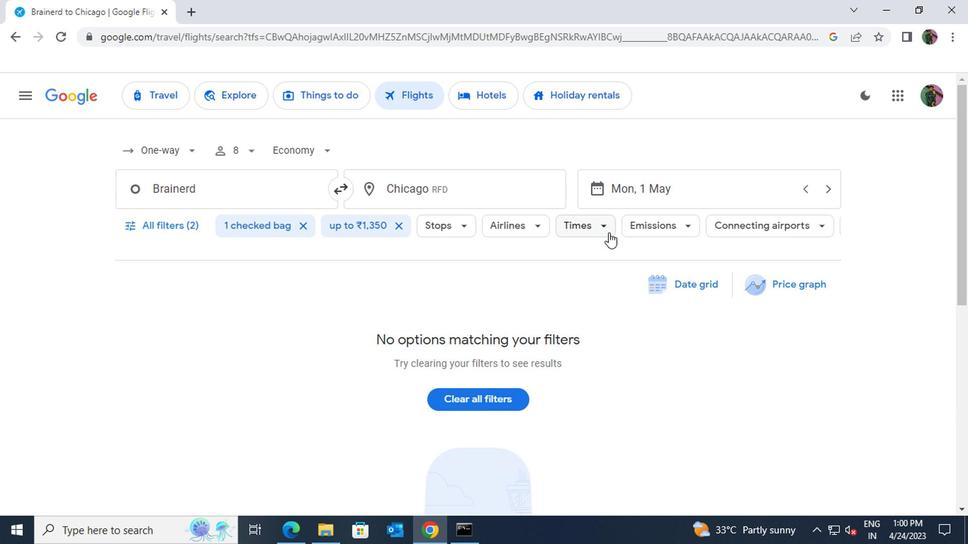 
Action: Mouse moved to (779, 370)
Screenshot: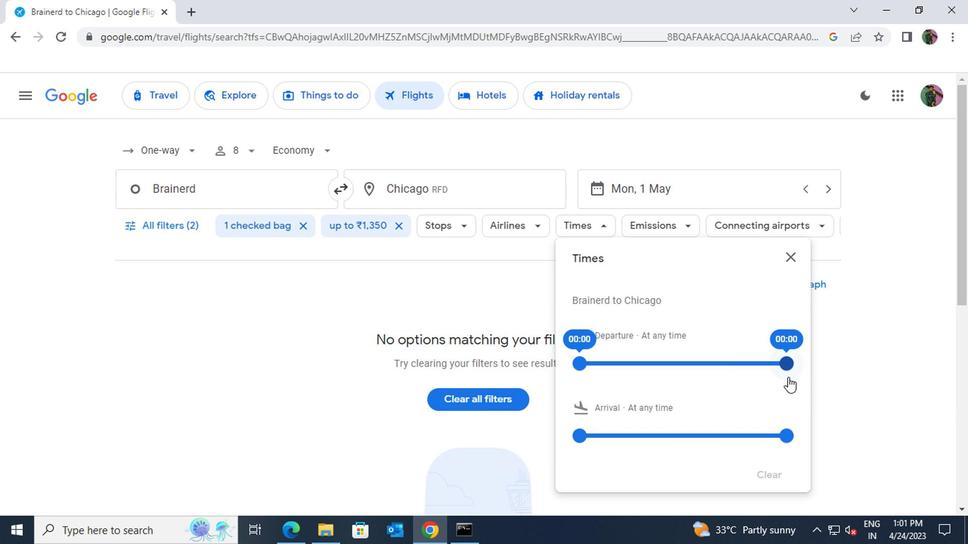
Action: Mouse pressed left at (779, 370)
Screenshot: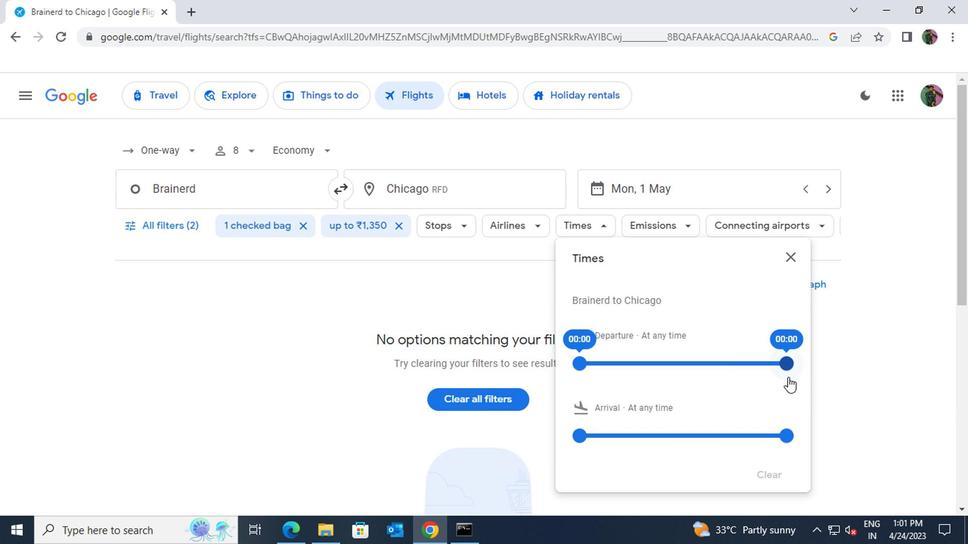 
Action: Mouse moved to (786, 255)
Screenshot: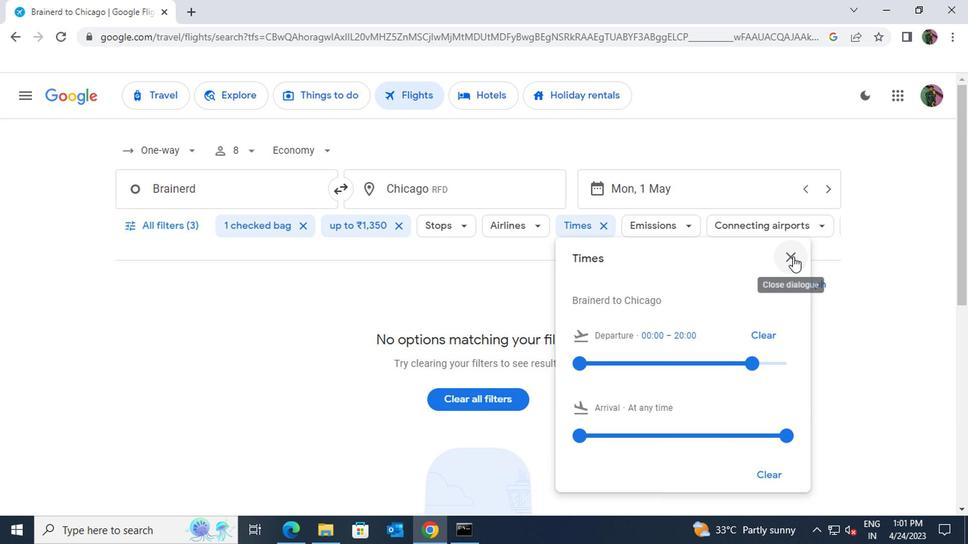 
Action: Mouse pressed left at (786, 255)
Screenshot: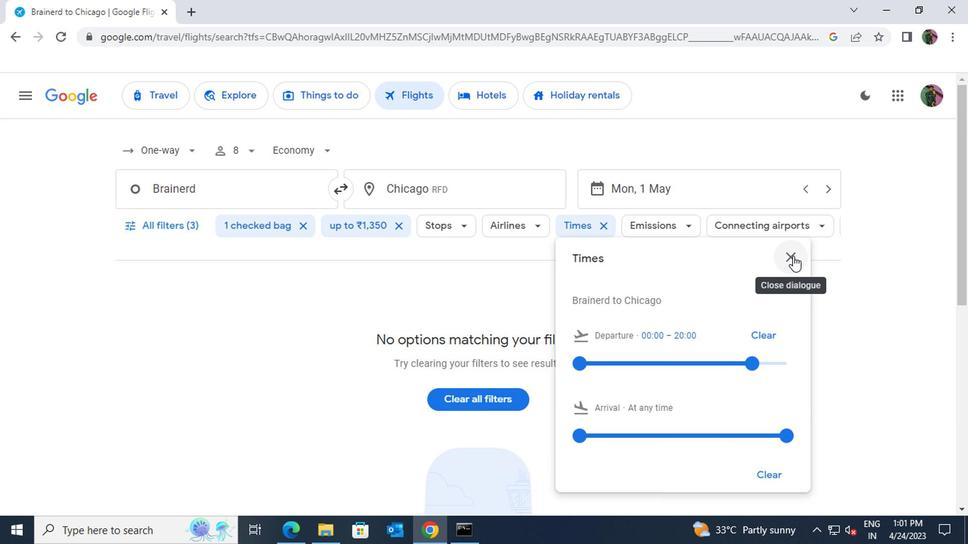
